 Task: Open a blank worksheet and write heading  Financial WizardAdd Categories in a column and its values below  'Income, Income, Income, Expenses, Expenses, Expenses, Expenses, Expenses, Savings, Savings, Investments, Investments, Debt, Debt & Debt. 'Add Descriptions in next column and its values below  Salary, Freelance Work, Rental Income, Housing, Transportation, Groceries, Utilities, Entertainment, Emergency Fund, Retirement, Stocks, Mutual Funds, Credit Card 1, Credit Card 2 & Student Loan. Add Amount in next column and its values below  $5,000, $1,200, $500, $1,200, $300, $400, $200, $150, $500, $1,000, $500, $300, $200, $100 & $300. Save page AssetVal analysis
Action: Mouse moved to (12, 35)
Screenshot: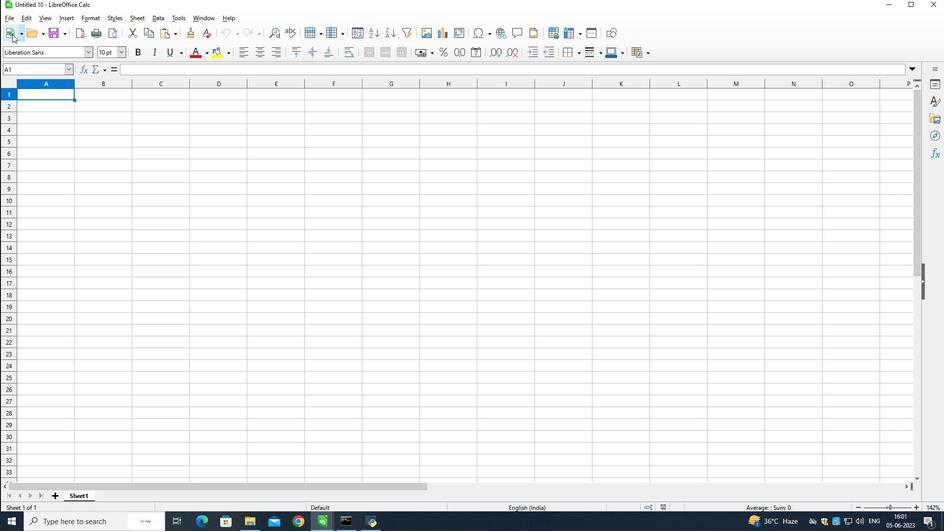 
Action: Key pressed <Key.right><Key.shift>Finn
Screenshot: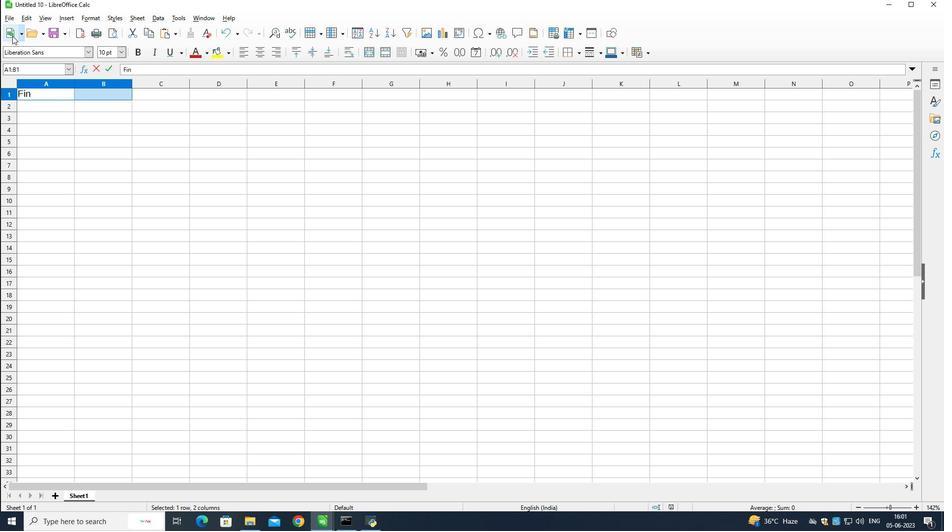 
Action: Mouse moved to (11, 36)
Screenshot: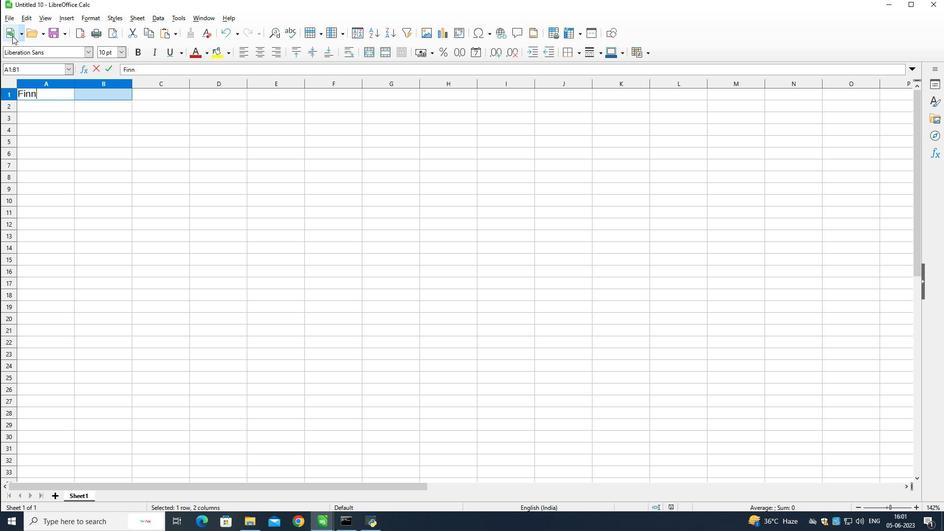 
Action: Key pressed <Key.backspace>ancial<Key.space><Key.shift>Wizard<Key.down><Key.left>
Screenshot: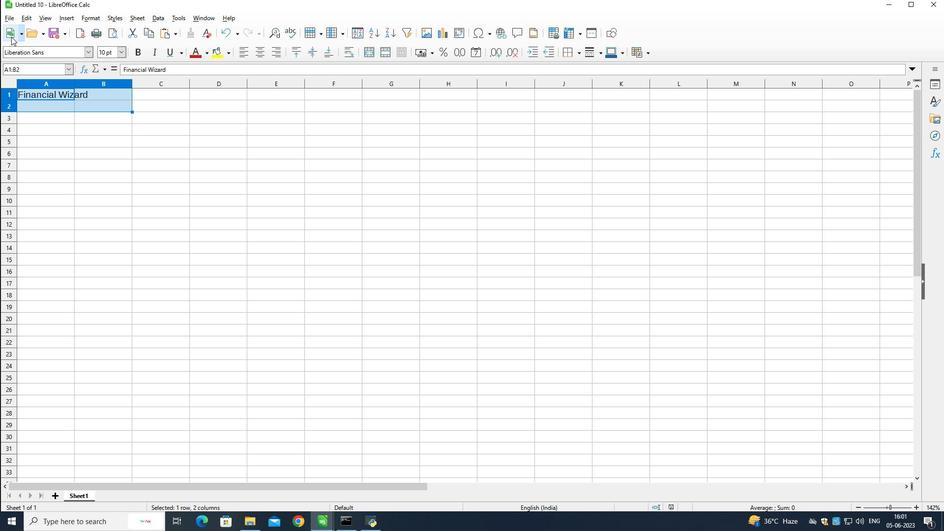 
Action: Mouse moved to (174, 195)
Screenshot: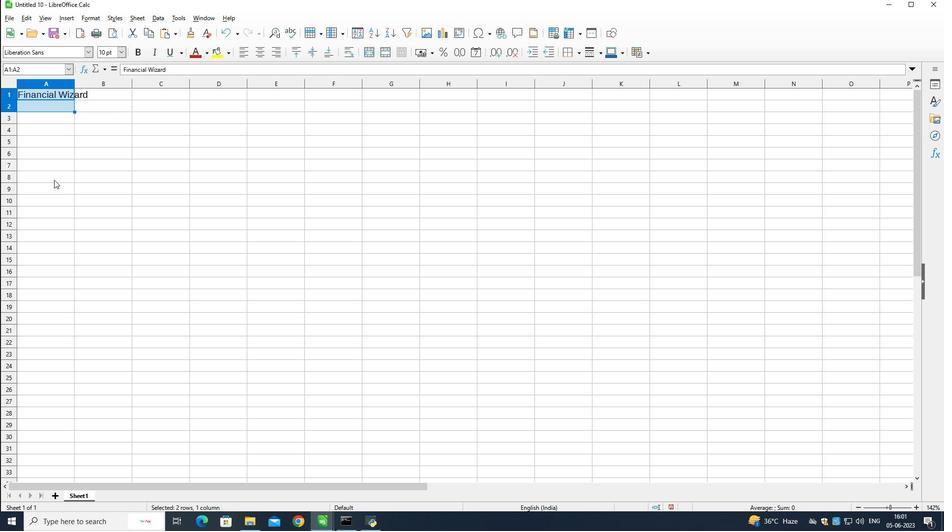 
Action: Mouse pressed left at (174, 195)
Screenshot: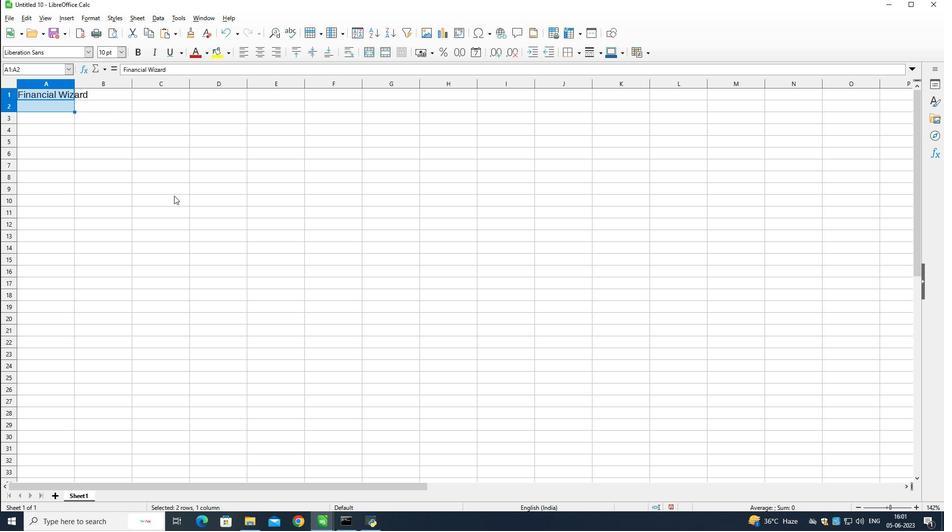 
Action: Mouse moved to (129, 313)
Screenshot: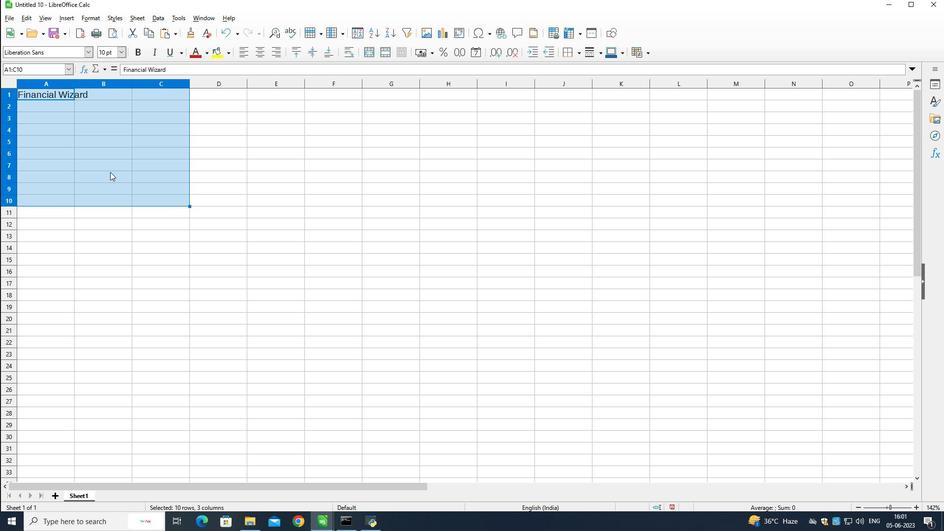 
Action: Mouse pressed right at (129, 313)
Screenshot: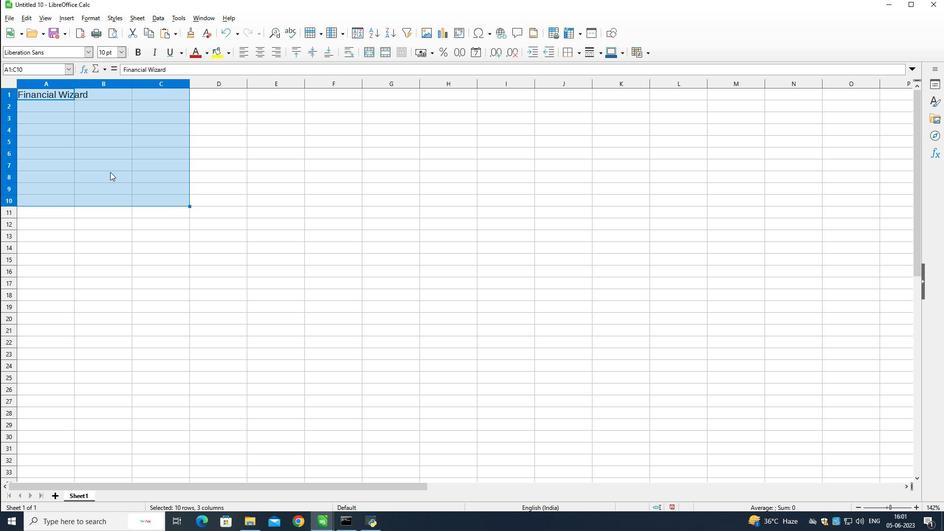
Action: Mouse moved to (51, 118)
Screenshot: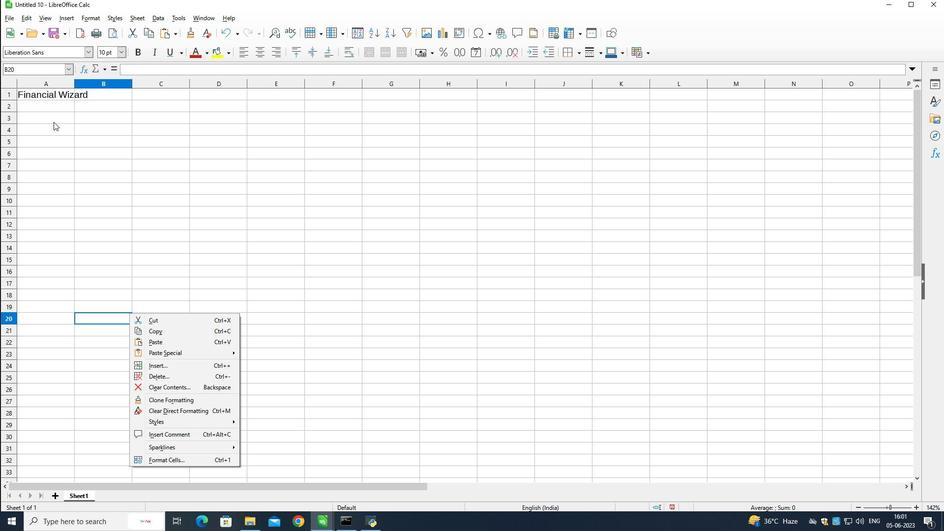 
Action: Mouse pressed left at (51, 118)
Screenshot: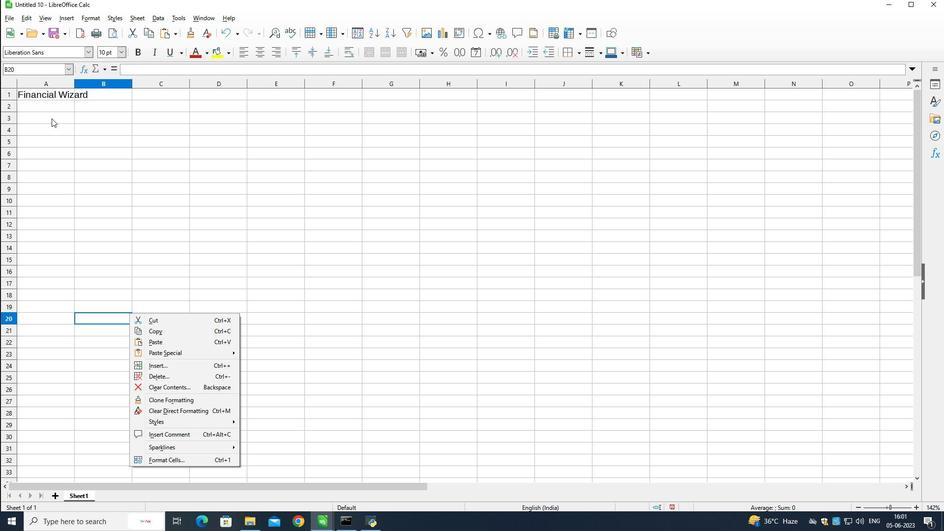 
Action: Mouse pressed left at (51, 118)
Screenshot: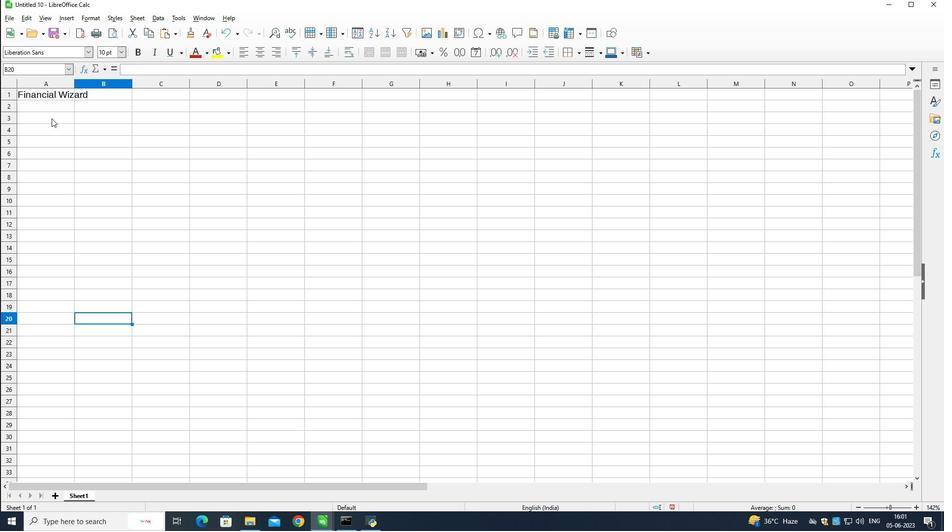 
Action: Mouse moved to (64, 128)
Screenshot: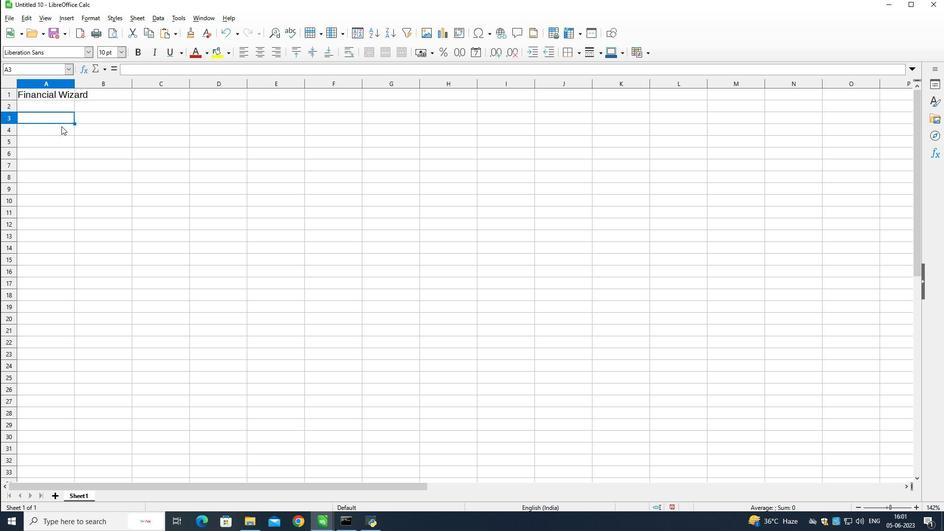 
Action: Key pressed <Key.shift>Categories<Key.down><Key.shift>Income<Key.down><Key.shift>Income<Key.down><Key.shift>Income<Key.down><Key.shift>Income<Key.down><Key.shift>Expenses<Key.down>
Screenshot: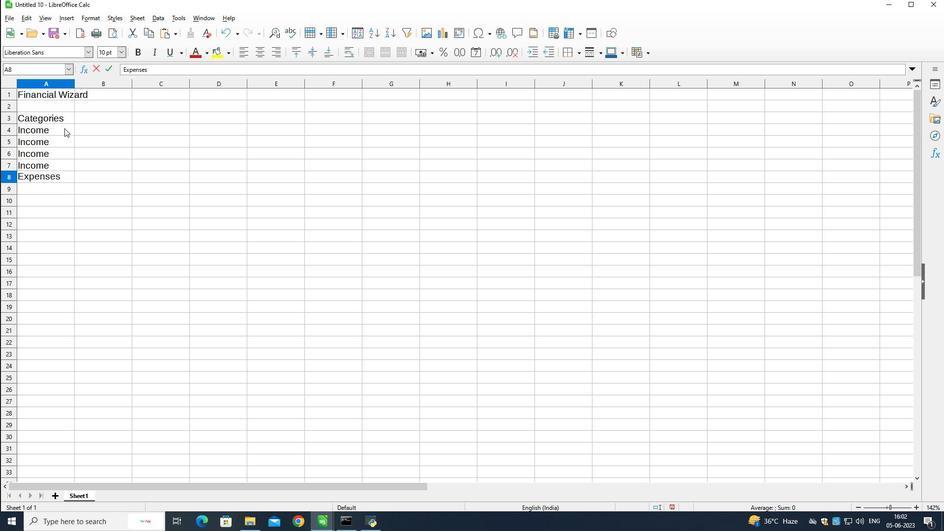 
Action: Mouse moved to (70, 149)
Screenshot: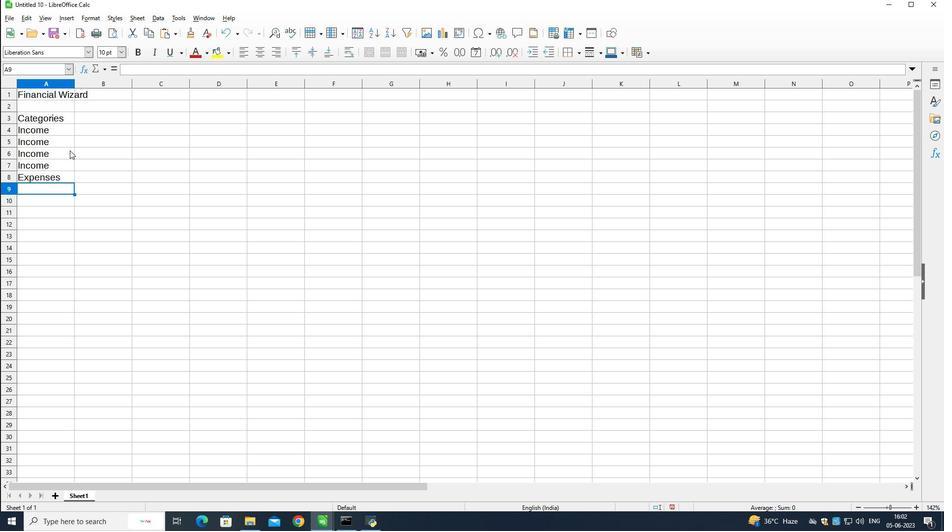 
Action: Key pressed <Key.shift>Expensee<Key.backspace>s<Key.down><Key.shift>Expenses<Key.down><Key.shift>Expenses<Key.down><Key.shift>Expenses<Key.down><Key.shift>saving<Key.down><Key.shift>Saving<Key.down><Key.shift>Investment<Key.down><Key.shift>Invest<Key.shift>ment<Key.down><Key.shift>B<Key.shift><Key.backspace>Debt<Key.down><Key.shift>Debt<Key.down><Key.shift>Debt
Screenshot: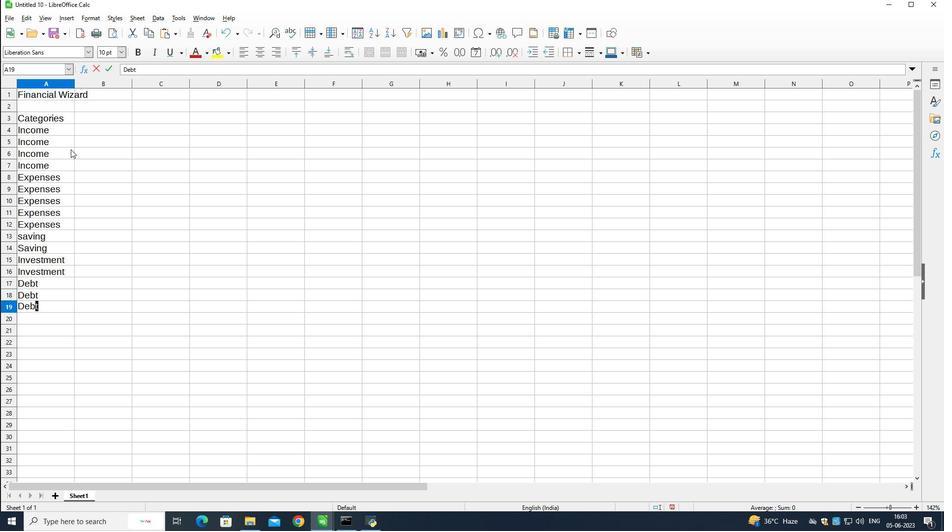 
Action: Mouse moved to (91, 117)
Screenshot: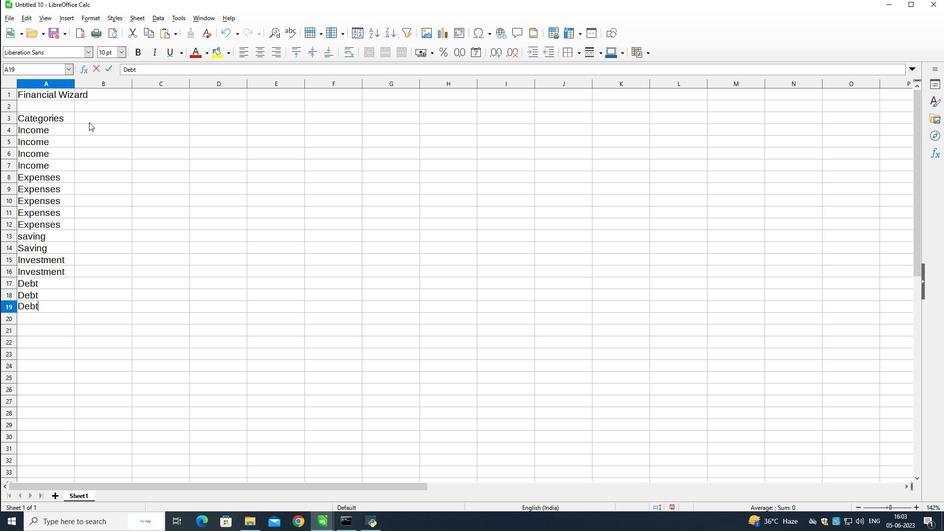 
Action: Mouse pressed left at (91, 117)
Screenshot: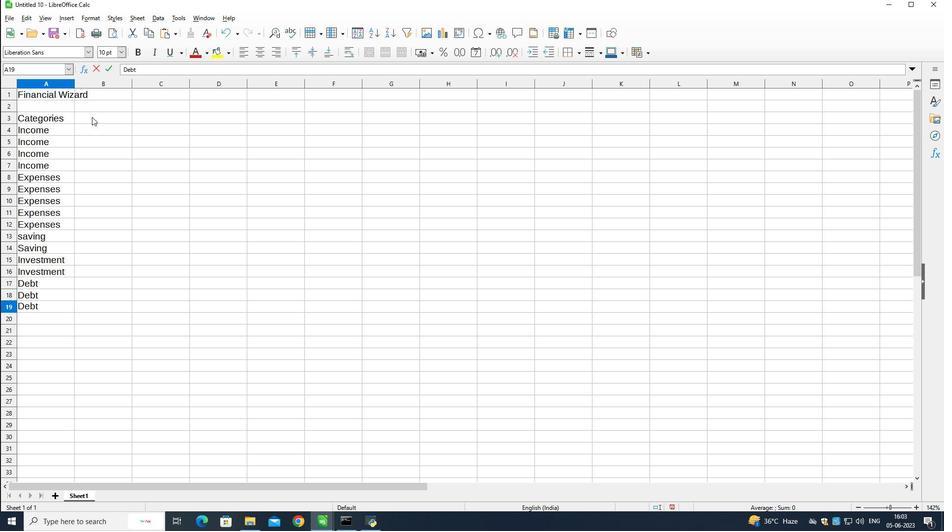 
Action: Key pressed <Key.shift>Discription<Key.down>
Screenshot: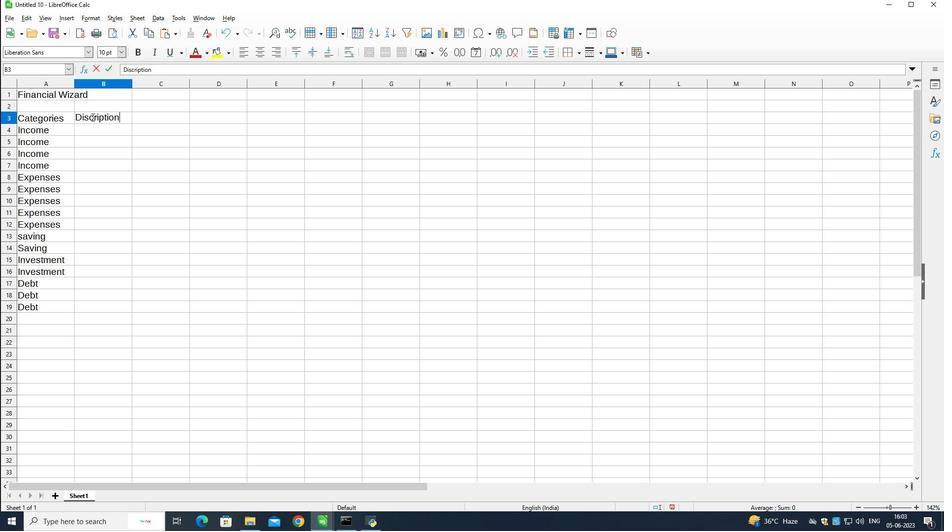 
Action: Mouse moved to (227, 172)
Screenshot: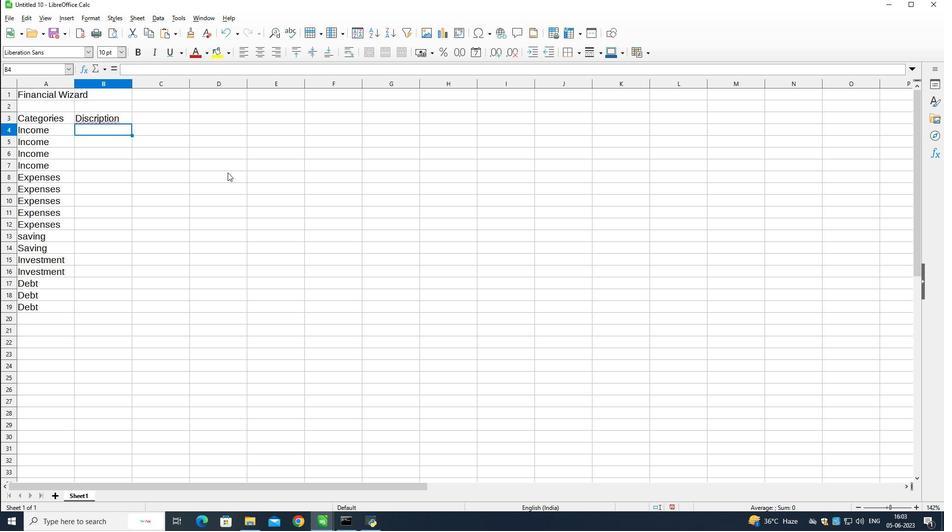 
Action: Key pressed <Key.shift>Salary<Key.down><Key.shift>Freelancer<Key.down>
Screenshot: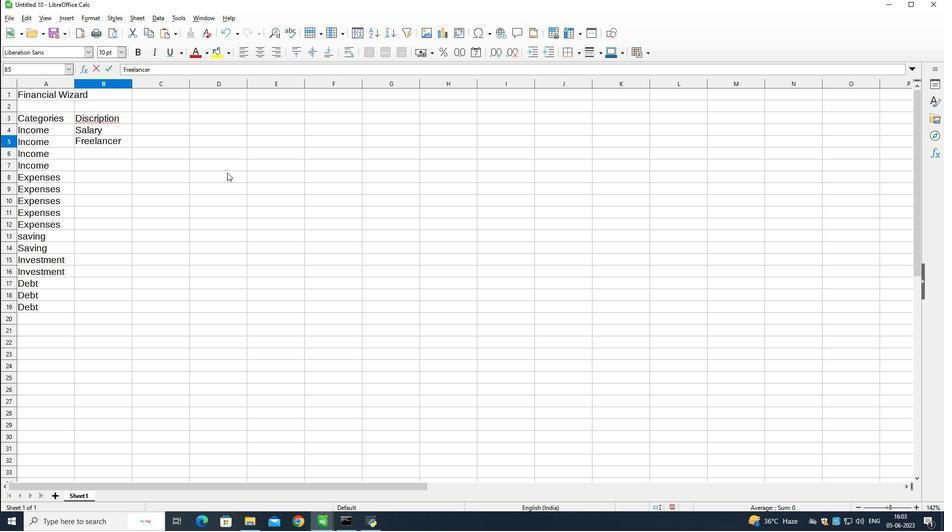 
Action: Mouse moved to (117, 140)
Screenshot: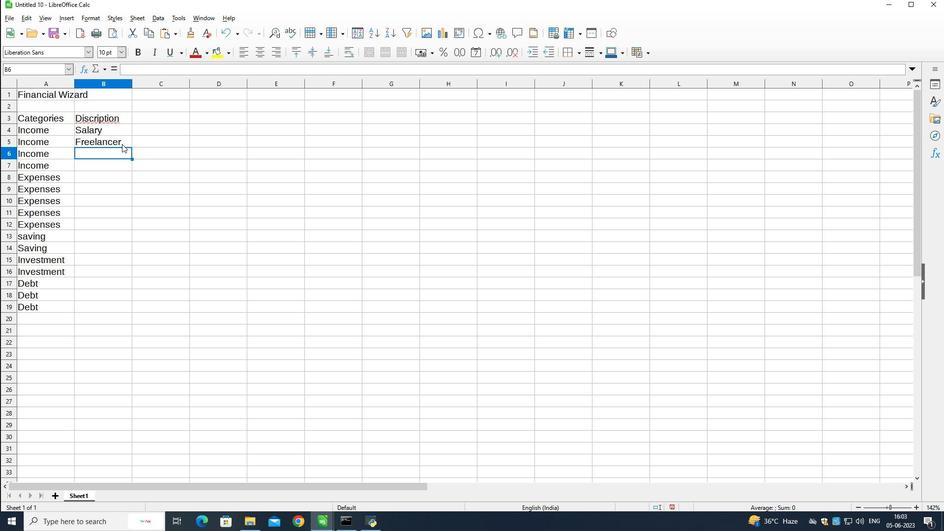 
Action: Mouse pressed left at (117, 140)
Screenshot: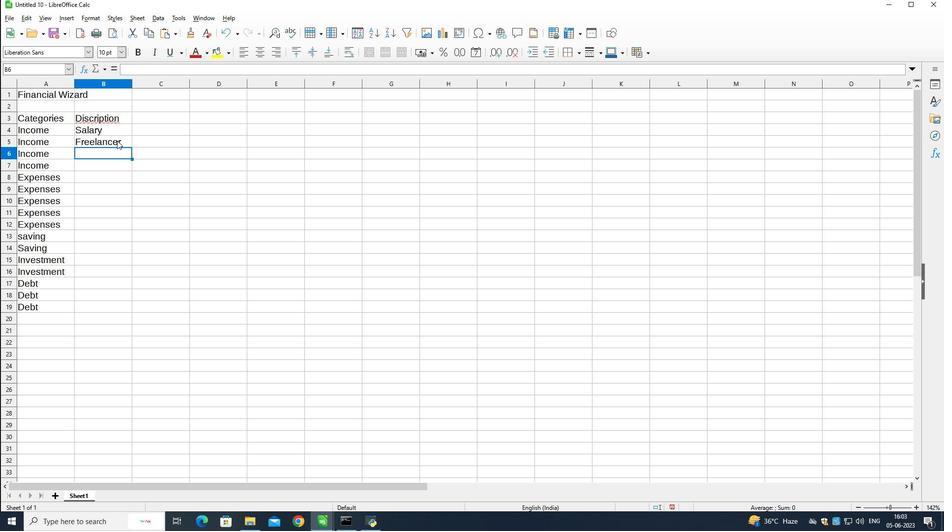 
Action: Mouse pressed left at (117, 140)
Screenshot: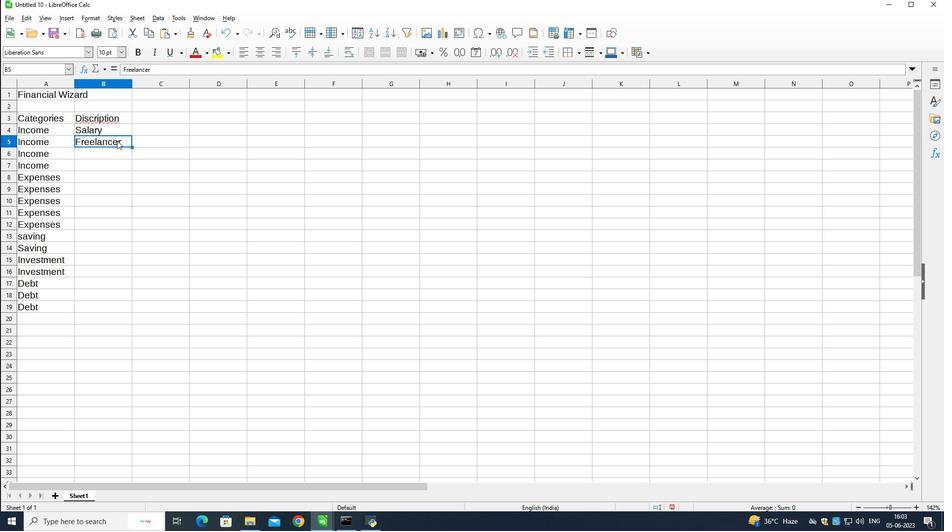 
Action: Mouse pressed left at (117, 140)
Screenshot: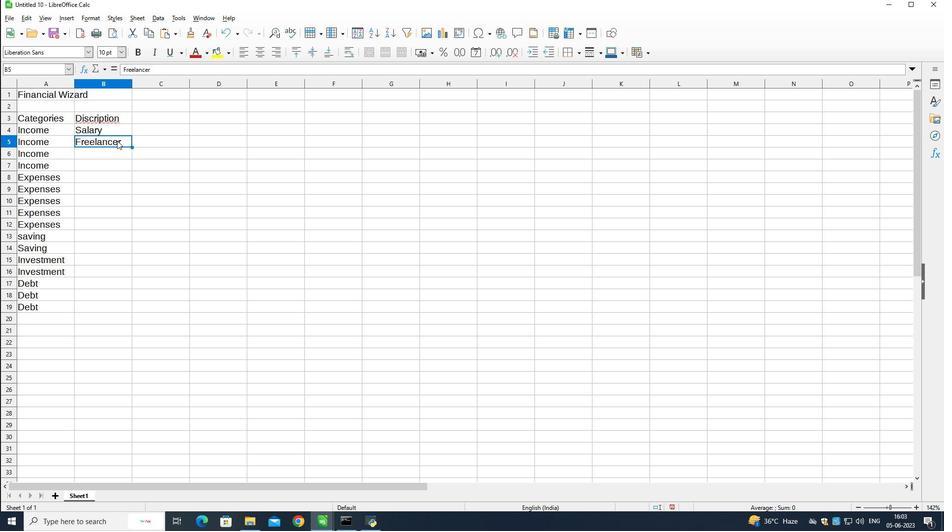 
Action: Mouse pressed left at (117, 140)
Screenshot: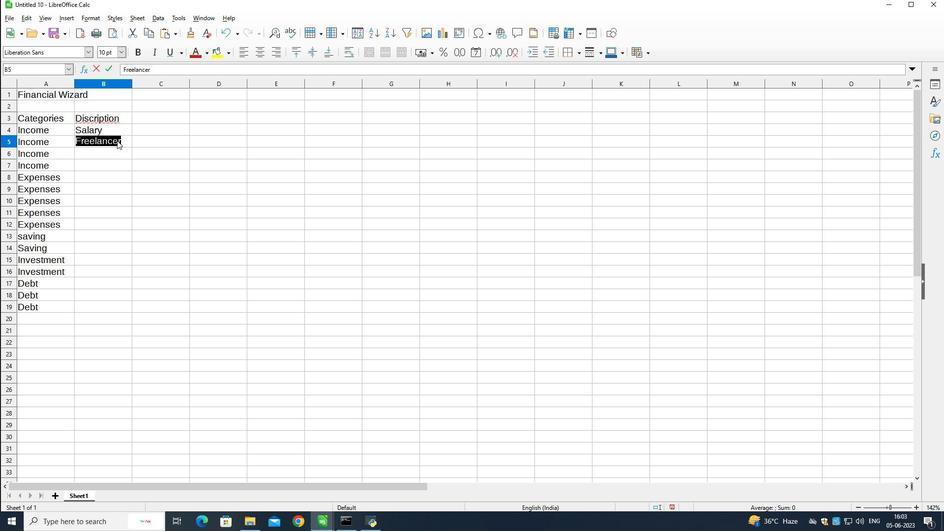 
Action: Mouse pressed left at (117, 140)
Screenshot: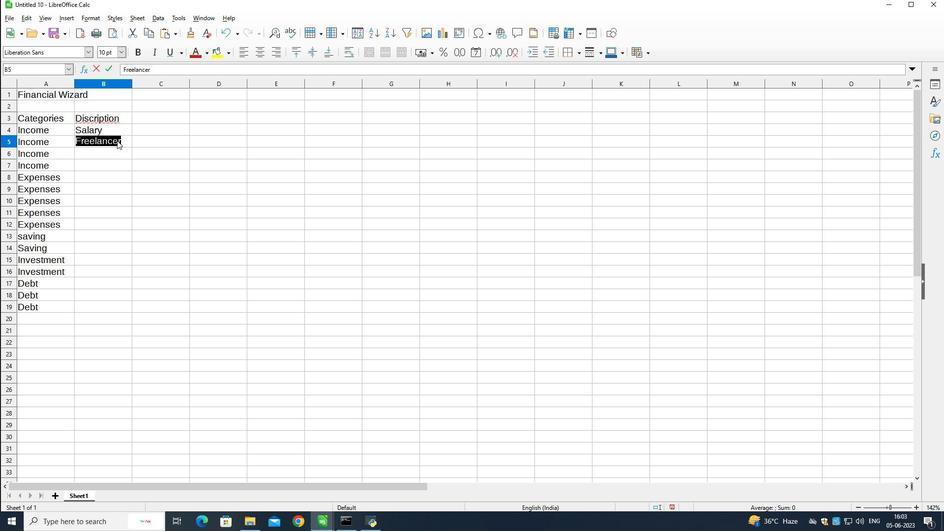 
Action: Mouse moved to (121, 142)
Screenshot: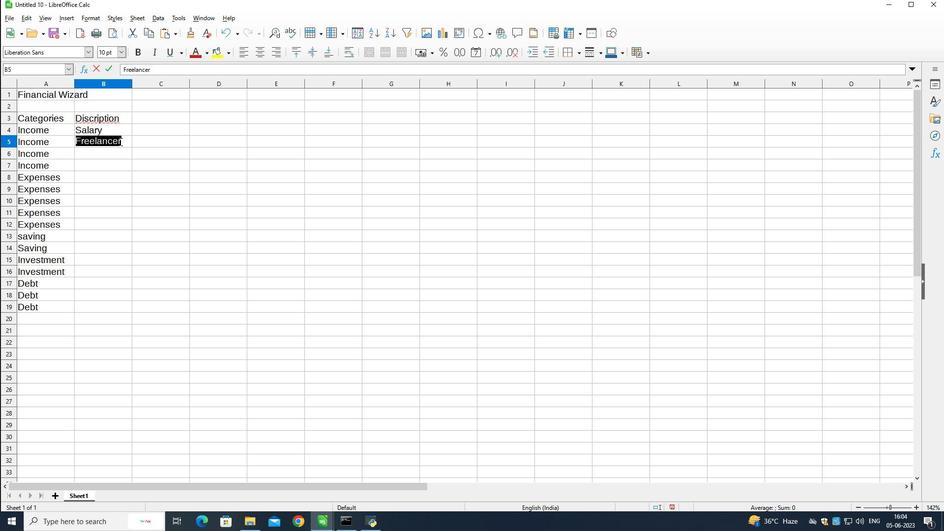 
Action: Mouse pressed left at (121, 142)
Screenshot: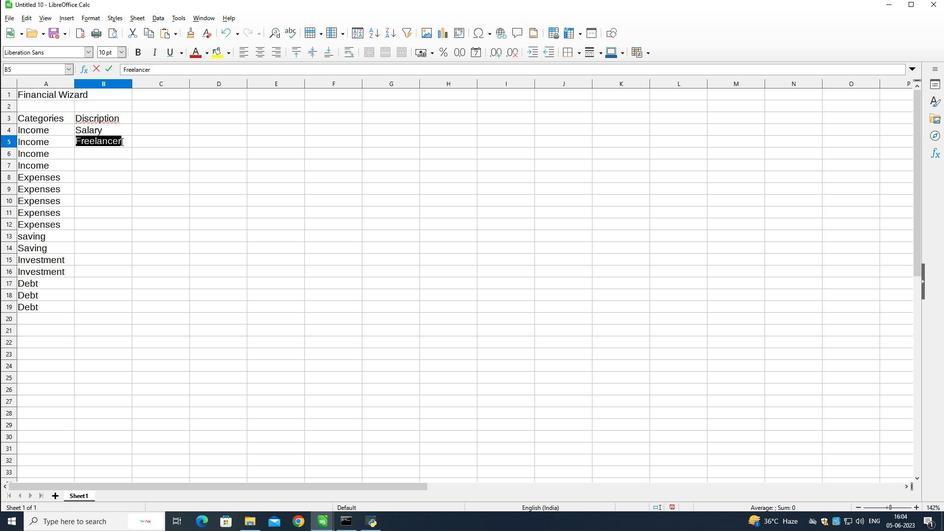 
Action: Mouse moved to (122, 145)
Screenshot: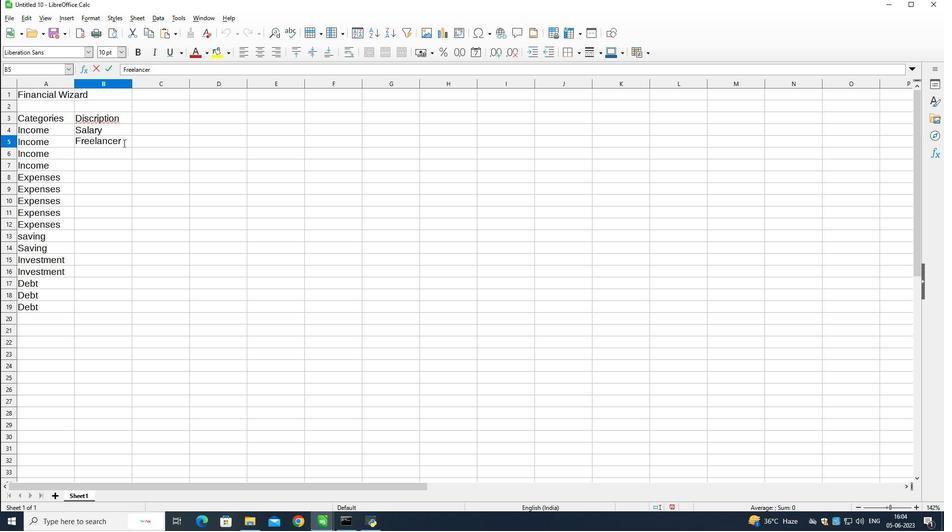 
Action: Key pressed <Key.space>work
Screenshot: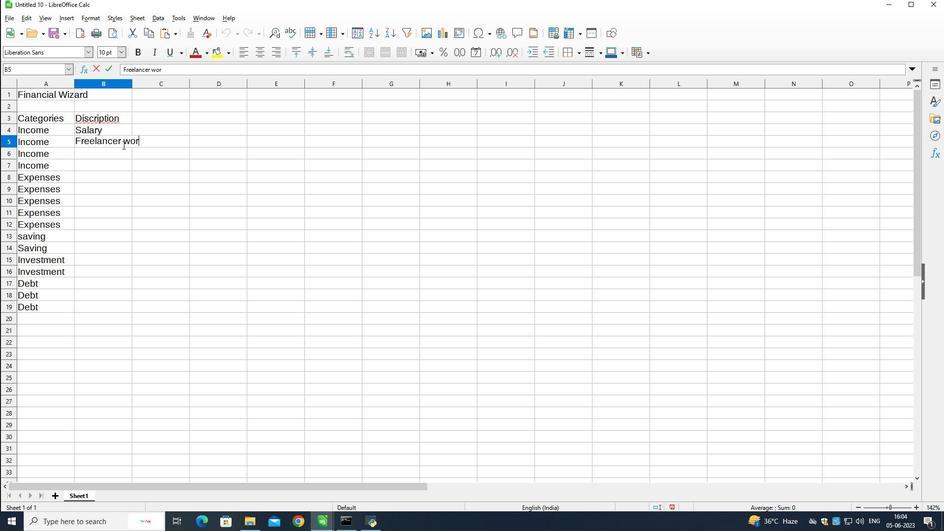 
Action: Mouse moved to (107, 150)
Screenshot: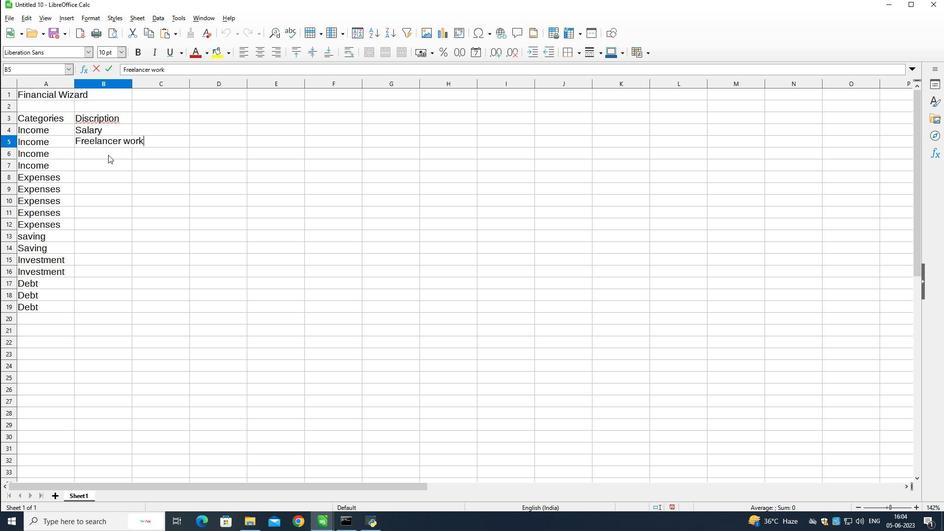 
Action: Mouse pressed left at (107, 150)
Screenshot: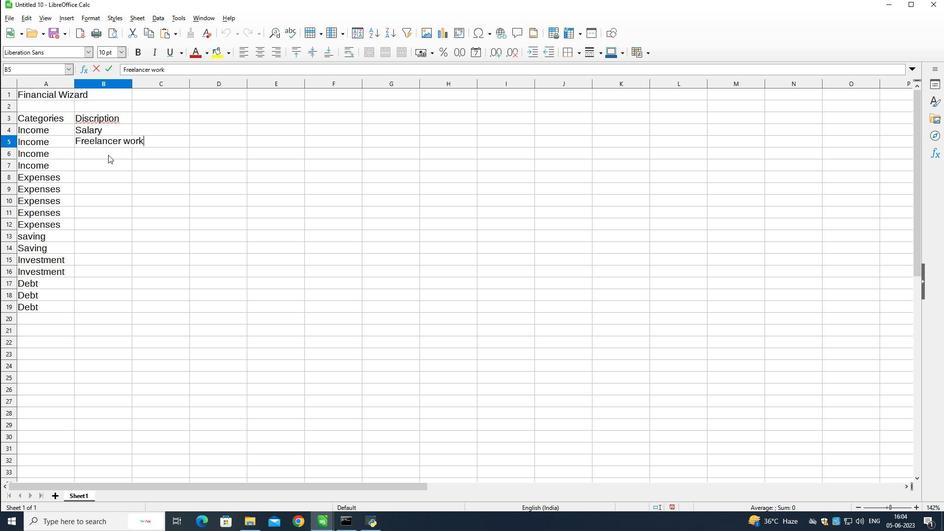 
Action: Mouse moved to (137, 167)
Screenshot: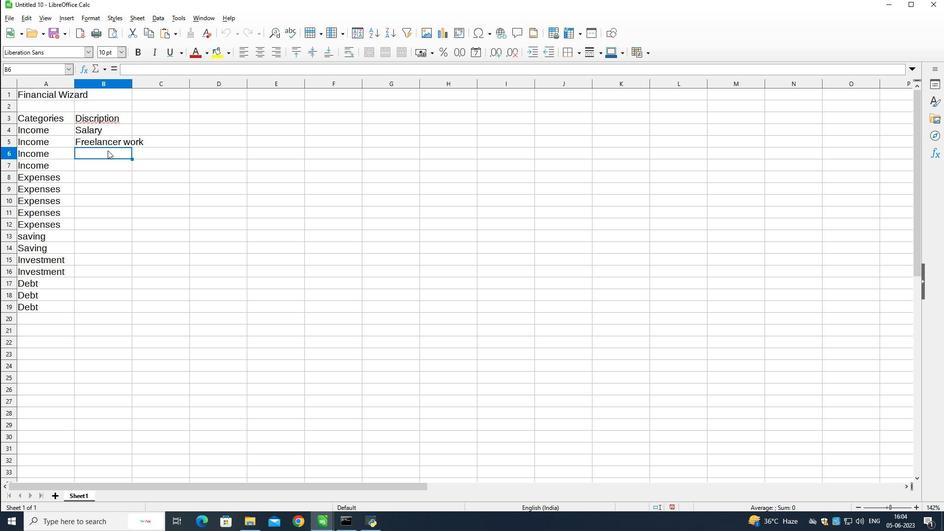 
Action: Key pressed <Key.shift>Rental<Key.space><Key.shift>Income<Key.down><Key.shift>Housing<Key.down><Key.shift>Trab<Key.backspace>nsporation<Key.down><Key.shift>Groceries<Key.down><Key.shift>Utilities<Key.down><Key.shift>entertainment<Key.down><Key.shift>Emergency<Key.space><Key.shift><Key.shift>Fund<Key.down><Key.shift>Retairment<Key.down><Key.shift>Stocks<Key.down><Key.shift>Mutual<Key.space><Key.shift>Funds<Key.down><Key.shift>Credit<Key.space><Key.shift>Crad<Key.backspace><Key.backspace><Key.backspace>ard<Key.down>
Screenshot: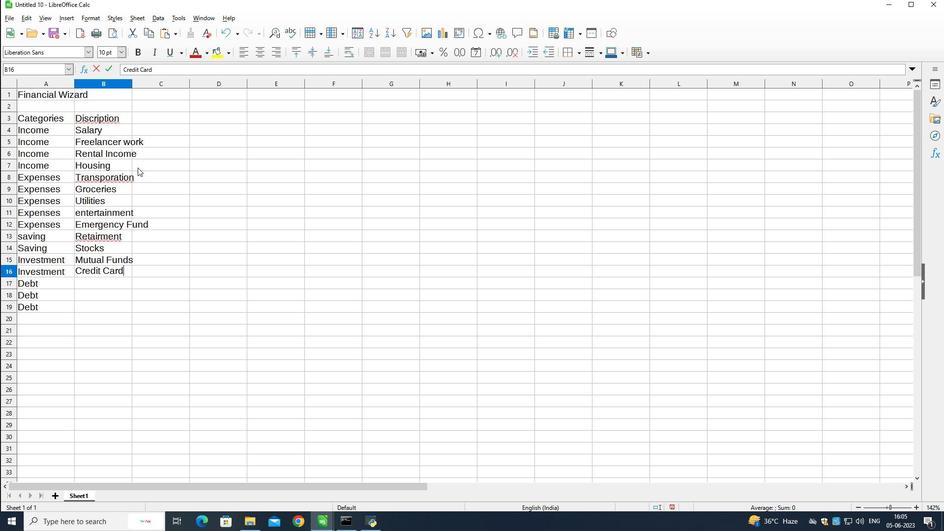 
Action: Mouse moved to (126, 273)
Screenshot: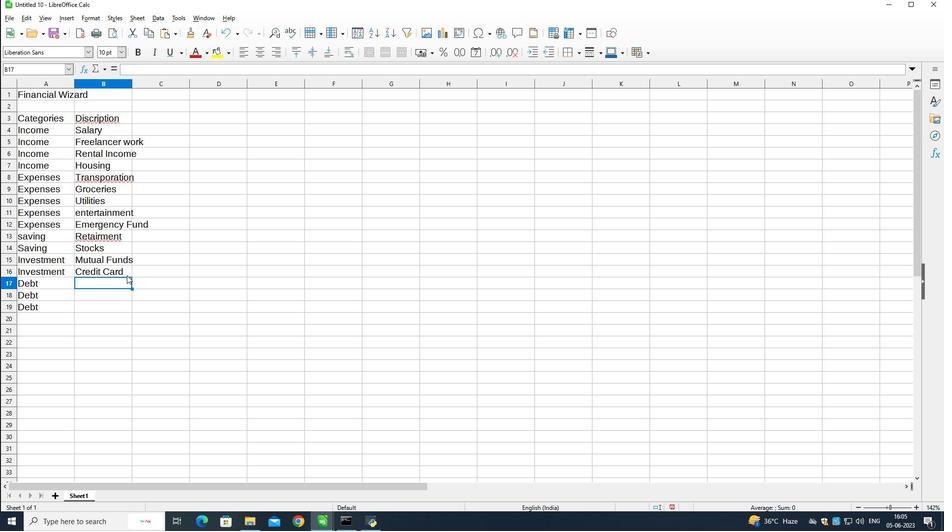 
Action: Mouse pressed left at (126, 273)
Screenshot: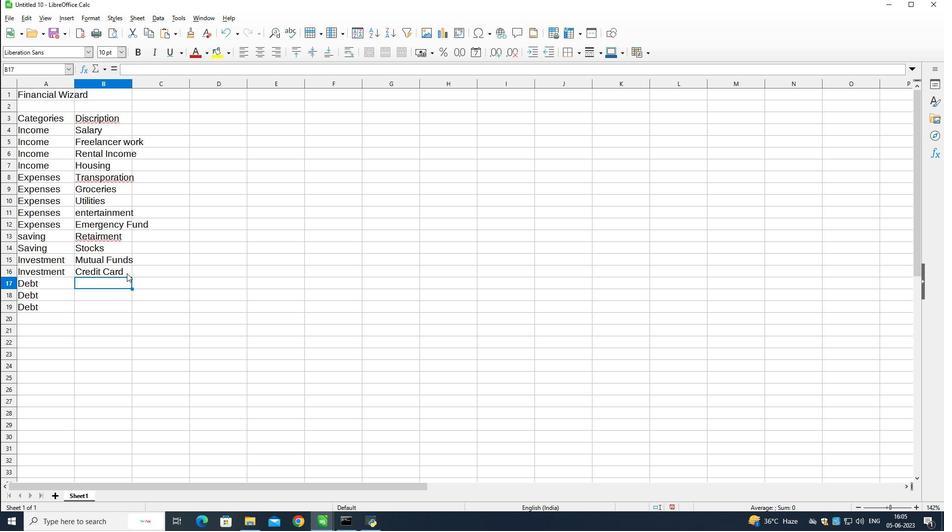 
Action: Mouse moved to (127, 272)
Screenshot: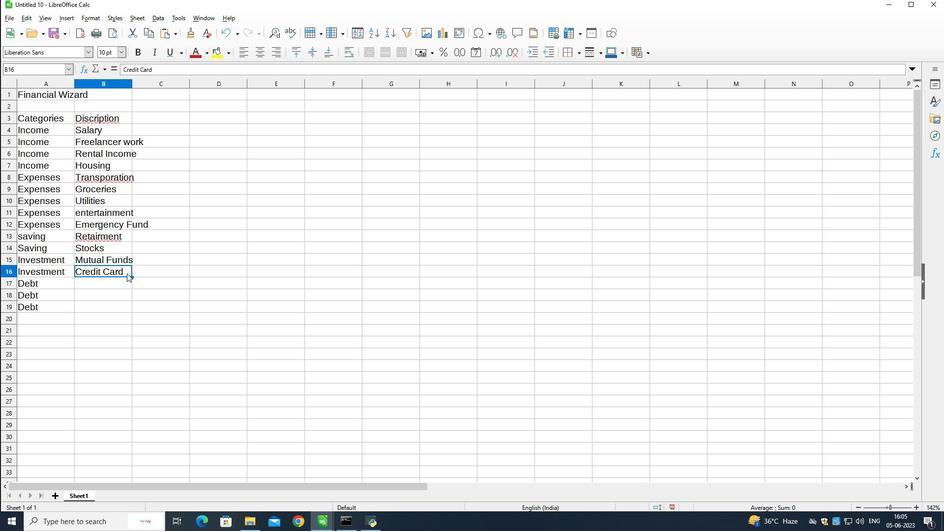 
Action: Mouse pressed left at (127, 272)
Screenshot: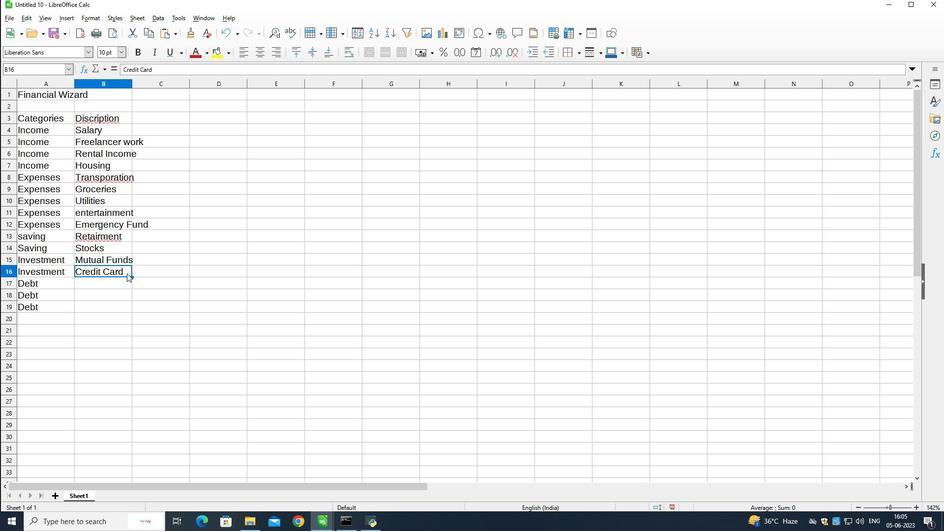 
Action: Mouse moved to (127, 272)
Screenshot: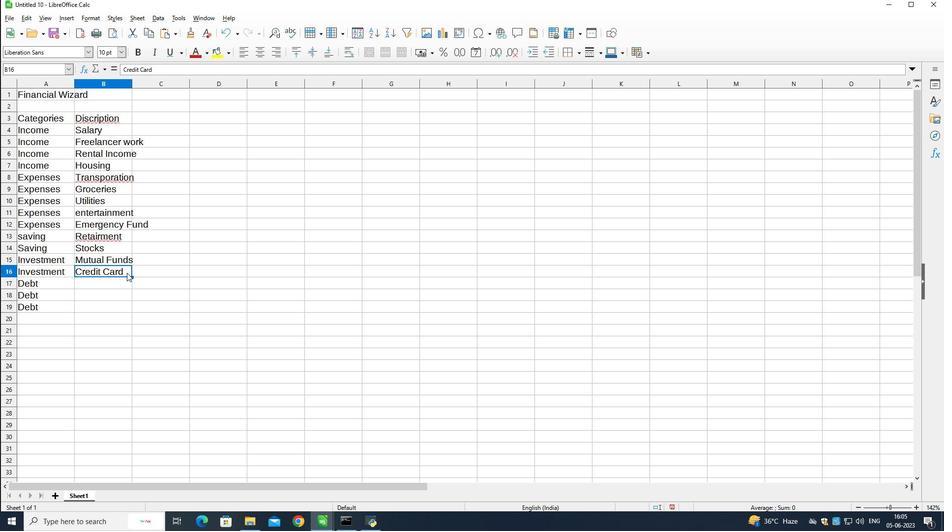 
Action: Mouse pressed left at (127, 272)
Screenshot: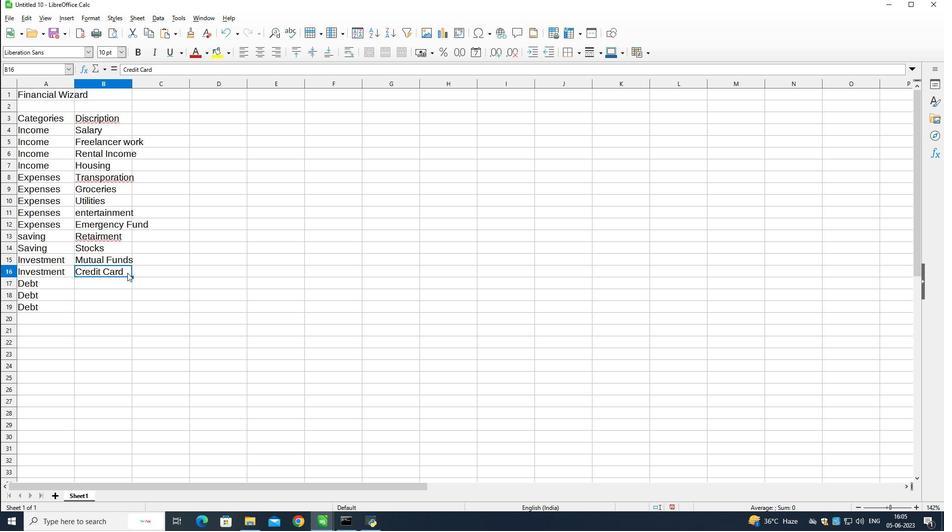 
Action: Mouse pressed left at (127, 272)
Screenshot: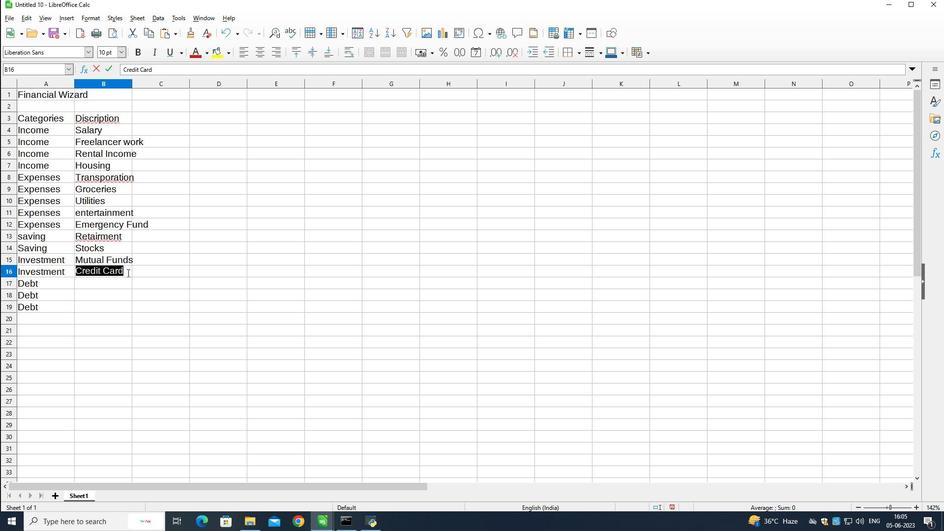 
Action: Mouse pressed left at (127, 272)
Screenshot: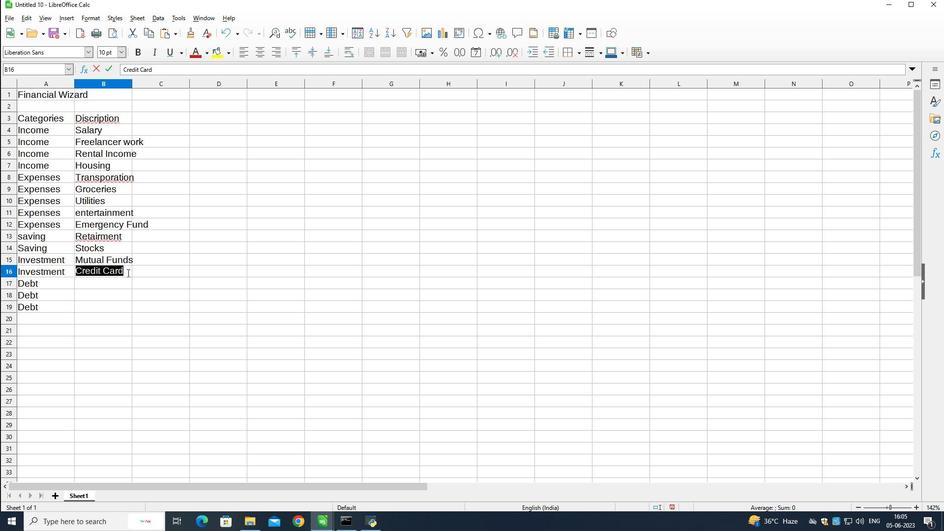 
Action: Mouse moved to (129, 272)
Screenshot: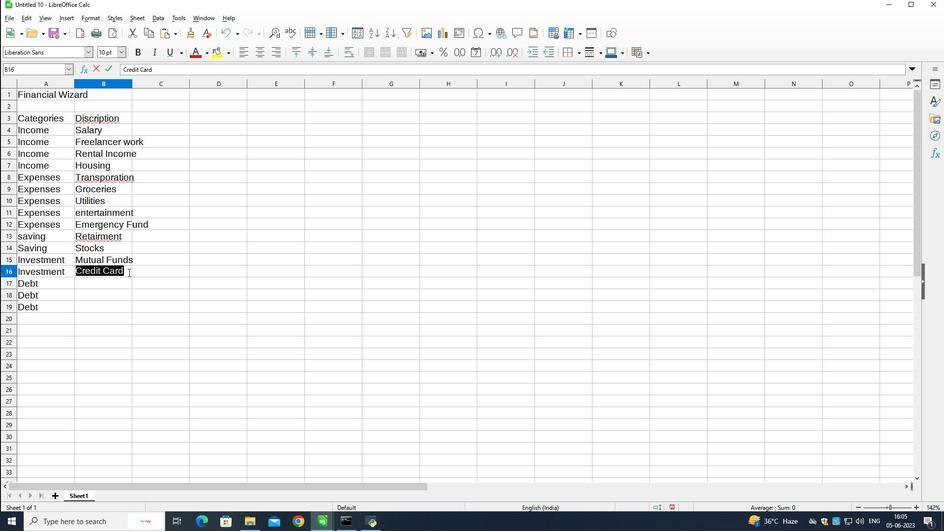 
Action: Mouse pressed left at (129, 272)
Screenshot: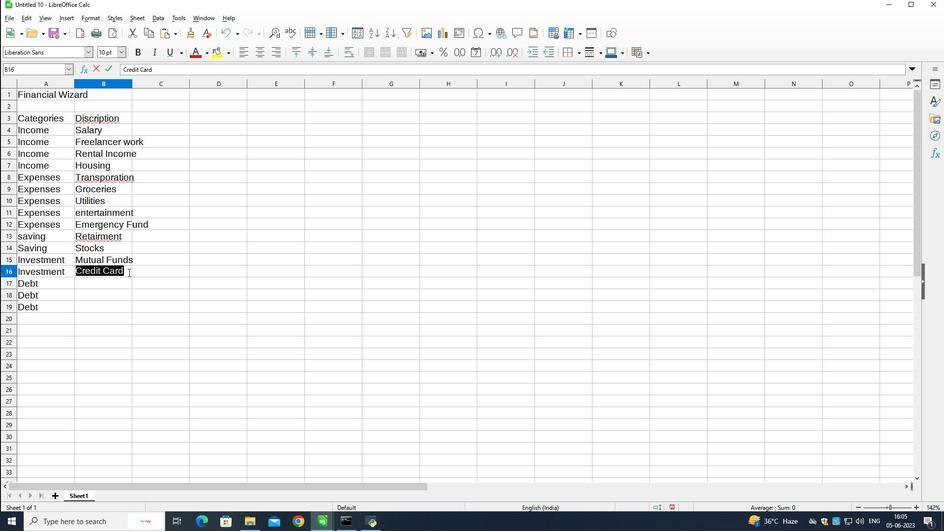 
Action: Mouse moved to (129, 272)
Screenshot: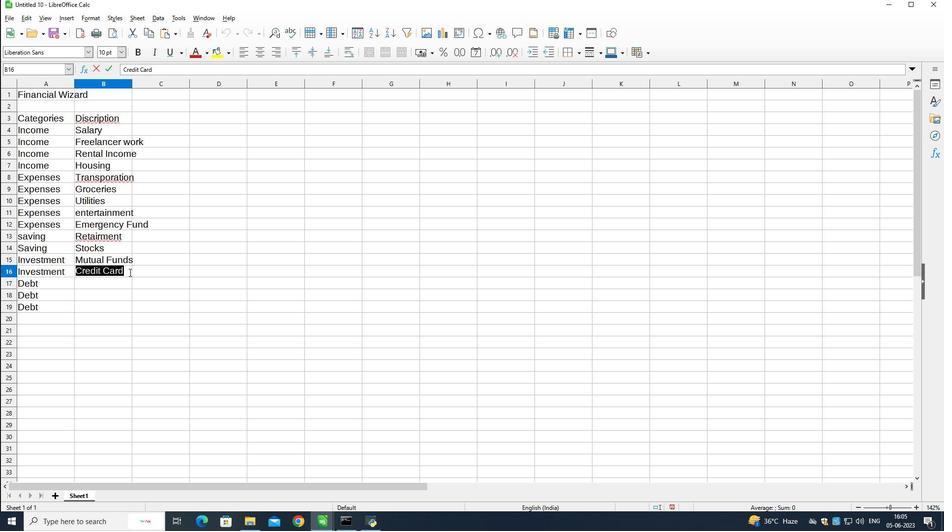 
Action: Key pressed <Key.space>1
Screenshot: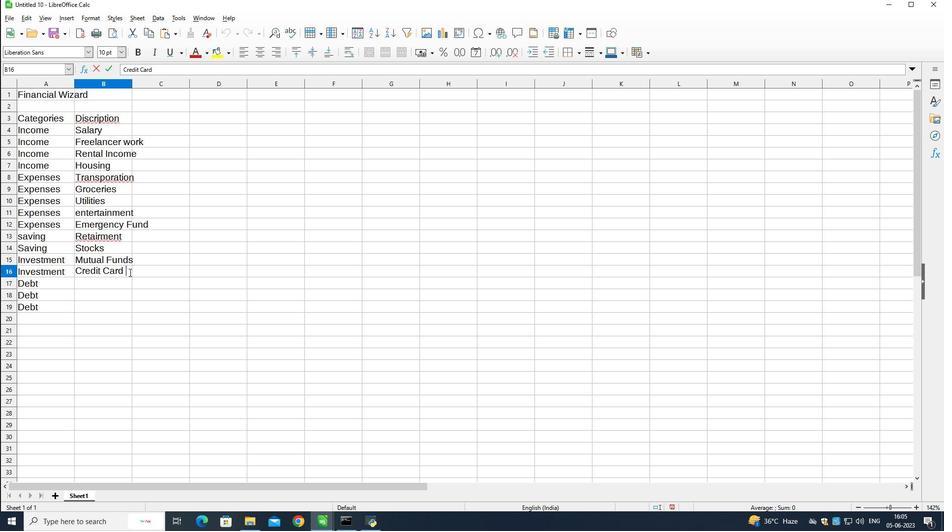 
Action: Mouse moved to (118, 279)
Screenshot: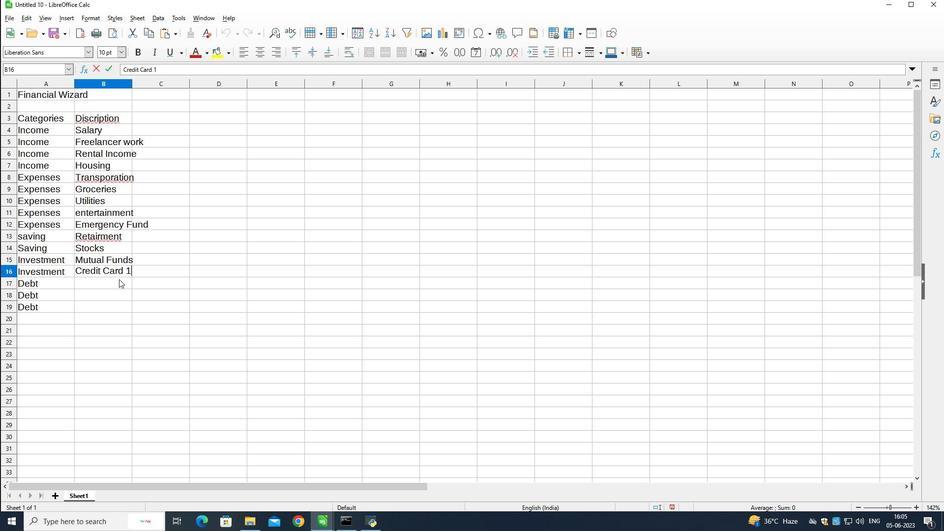 
Action: Mouse pressed left at (118, 279)
Screenshot: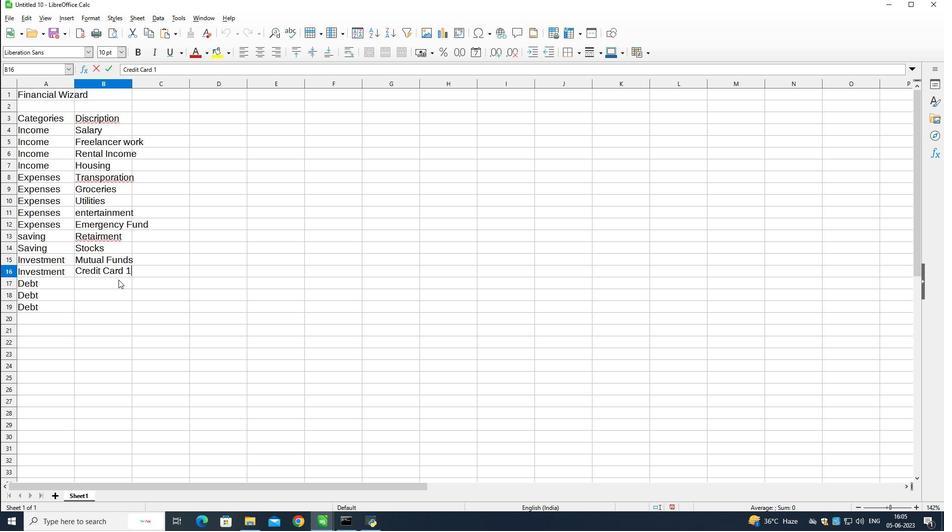 
Action: Key pressed <Key.shift>Credo<Key.backspace>it<Key.space><Key.shift>Card2<Key.down><Key.shift><Key.shift><Key.shift><Key.shift><Key.shift><Key.shift>Student<Key.down><Key.shift>Loan
Screenshot: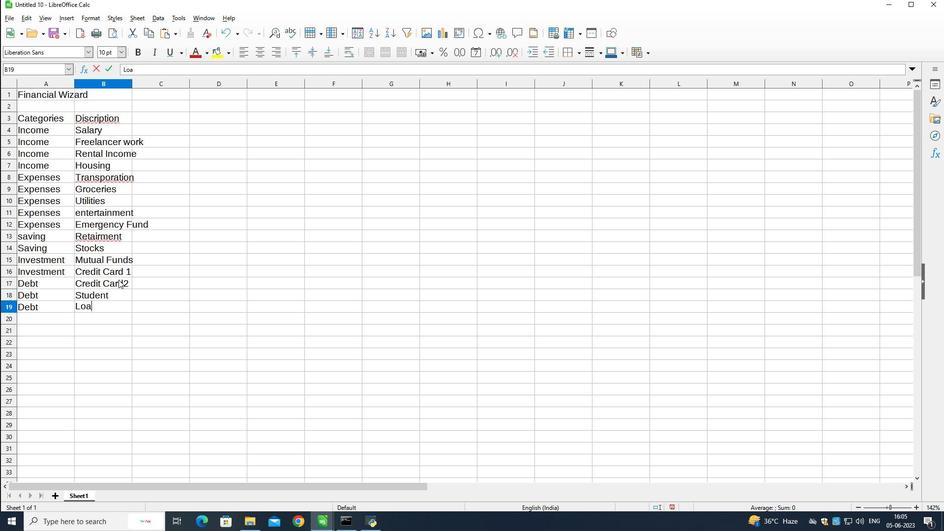 
Action: Mouse moved to (114, 78)
Screenshot: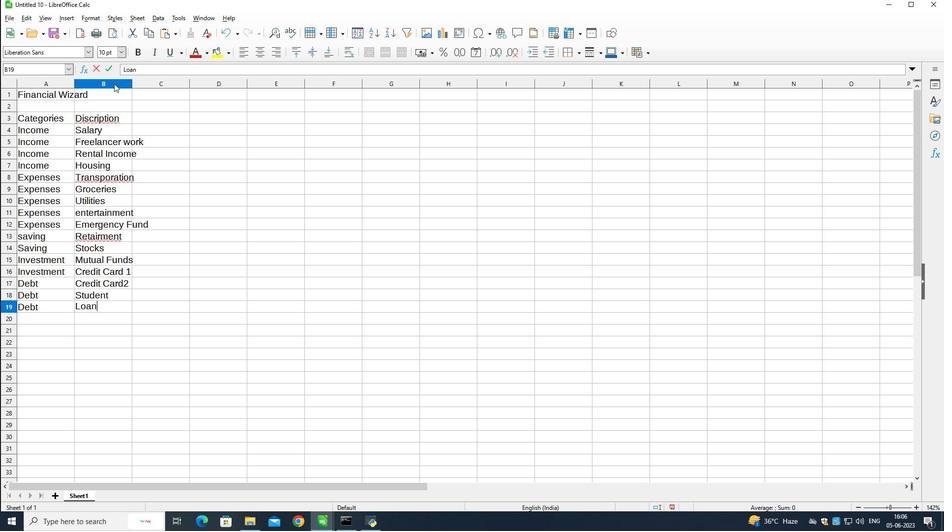 
Action: Mouse pressed left at (114, 78)
Screenshot: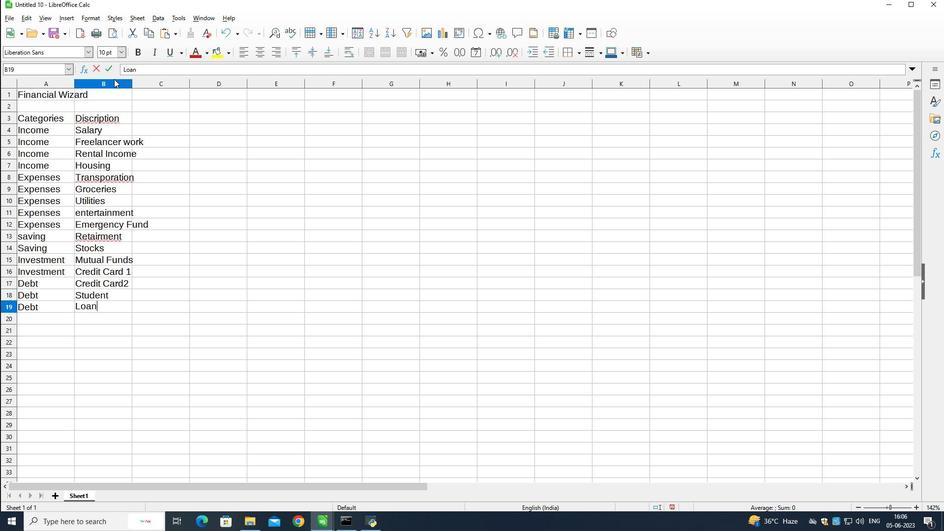 
Action: Mouse moved to (119, 84)
Screenshot: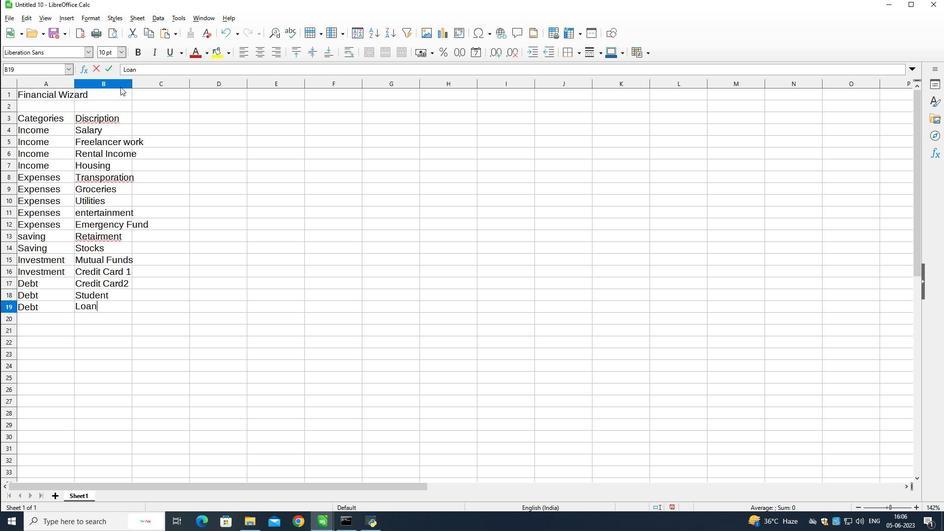 
Action: Mouse pressed left at (119, 84)
Screenshot: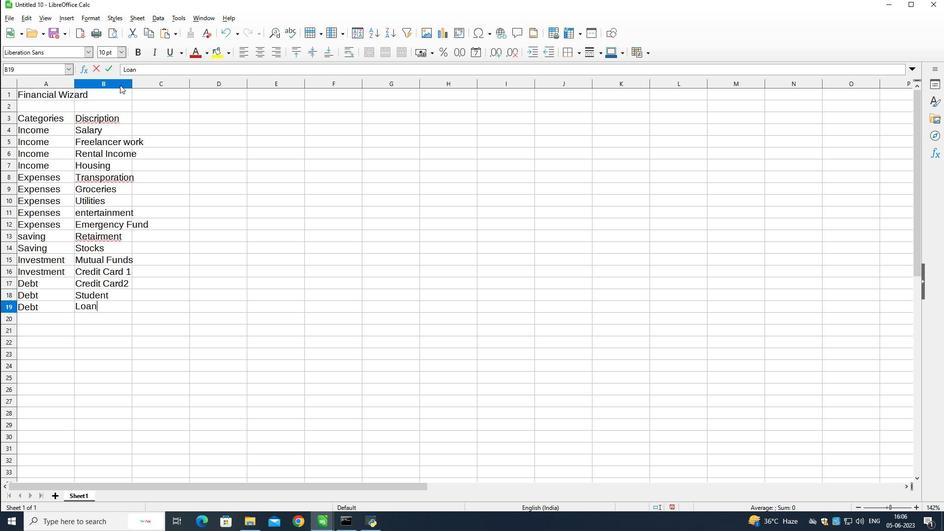 
Action: Mouse moved to (137, 98)
Screenshot: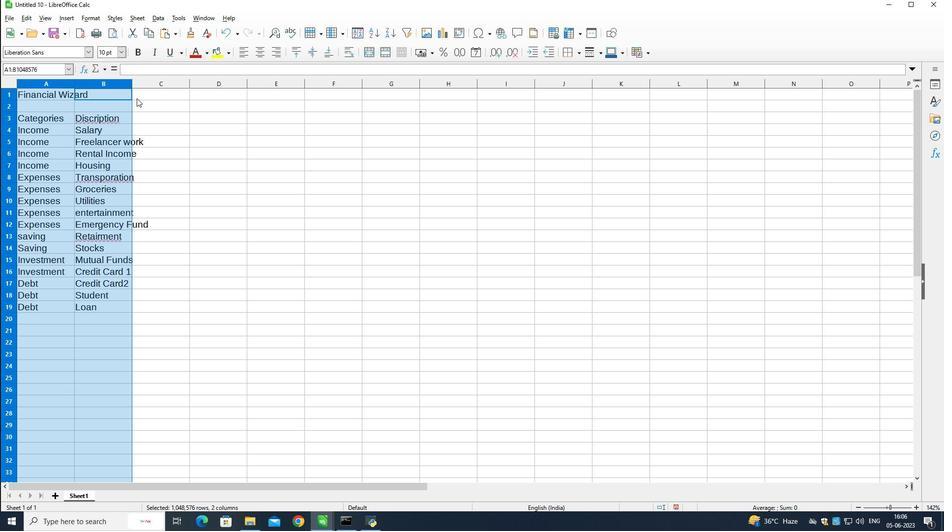 
Action: Mouse pressed left at (137, 98)
Screenshot: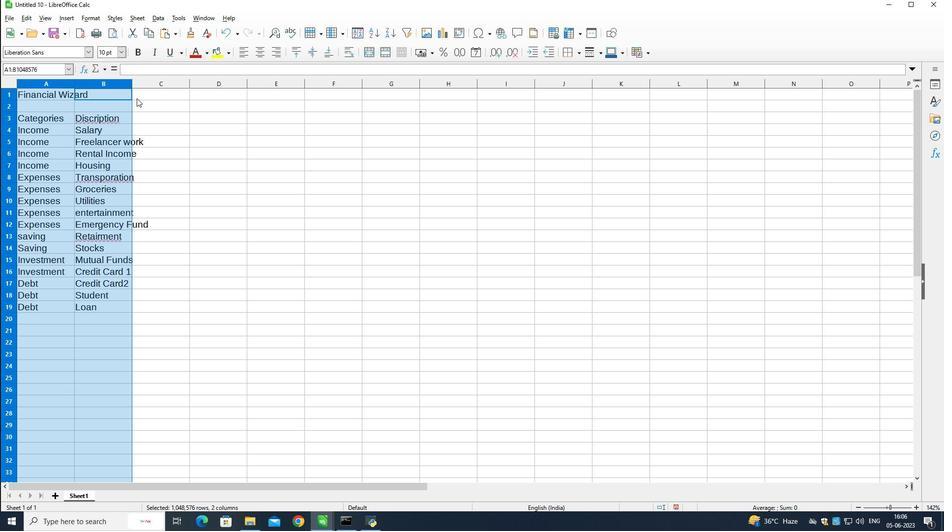 
Action: Mouse moved to (116, 83)
Screenshot: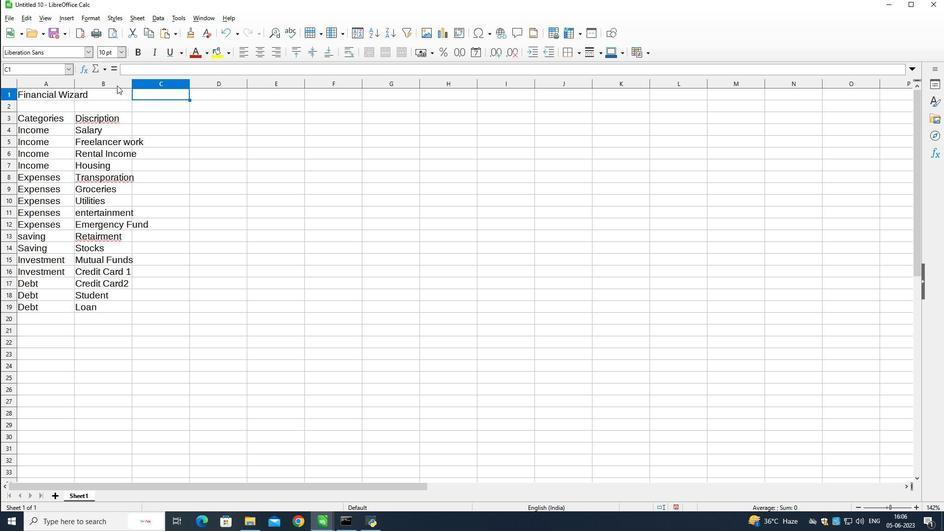 
Action: Mouse pressed left at (116, 83)
Screenshot: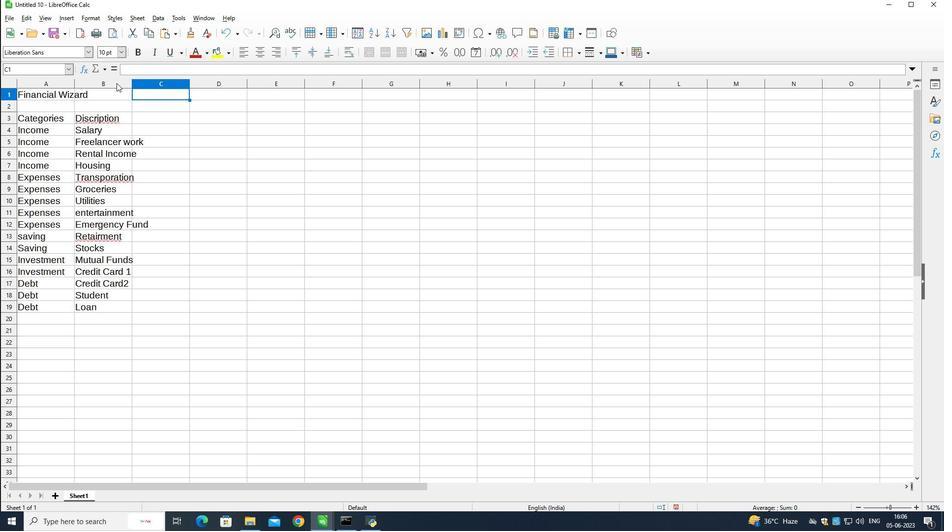 
Action: Mouse moved to (131, 83)
Screenshot: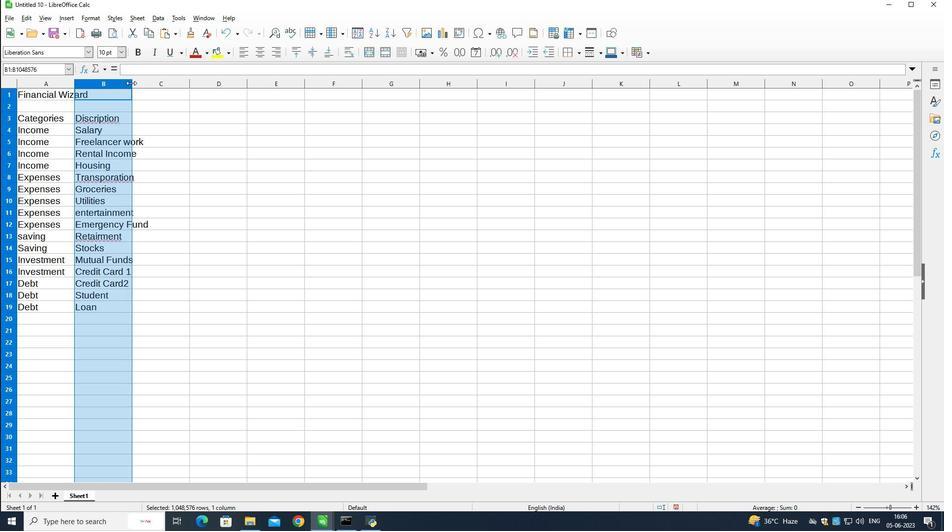 
Action: Mouse pressed left at (131, 83)
Screenshot: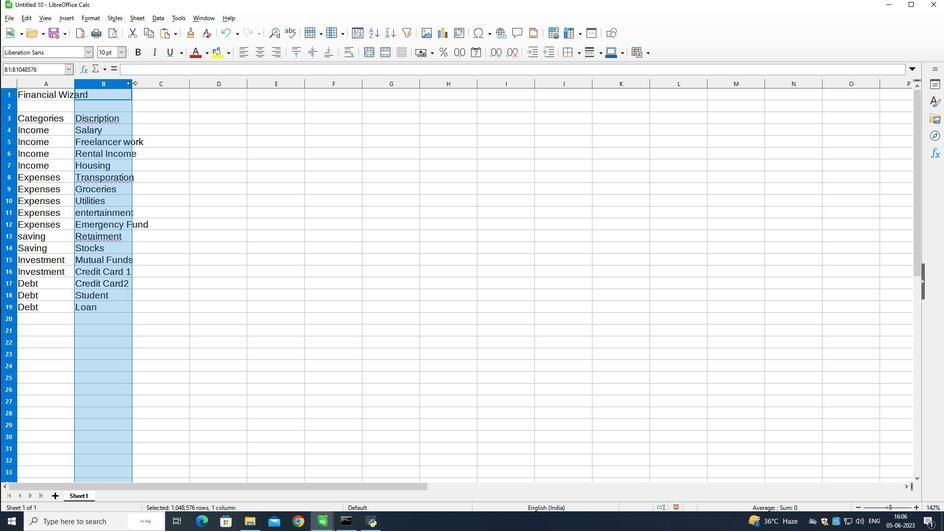 
Action: Mouse moved to (177, 118)
Screenshot: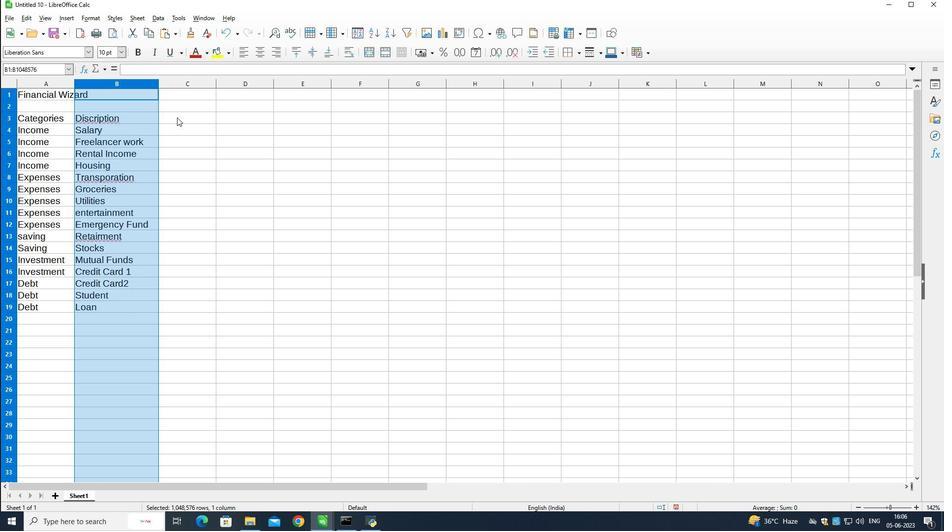 
Action: Mouse pressed left at (177, 118)
Screenshot: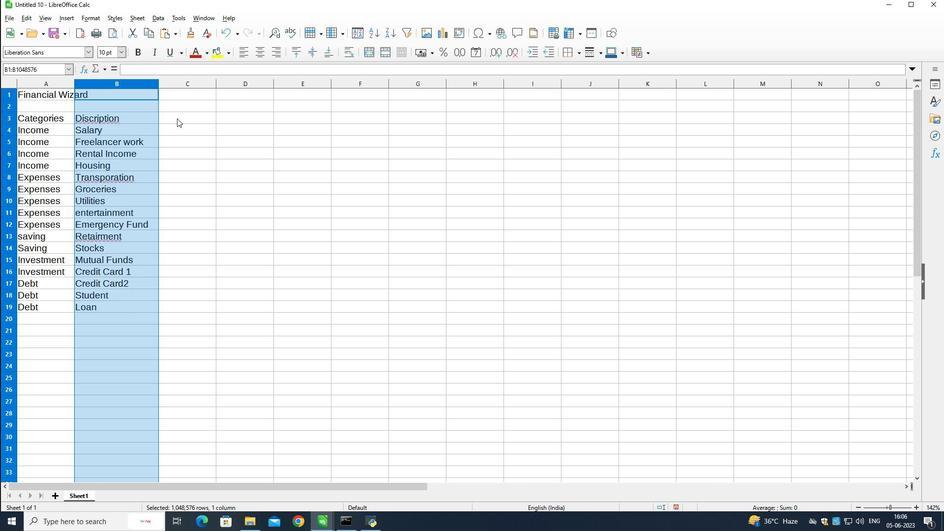 
Action: Mouse moved to (172, 131)
Screenshot: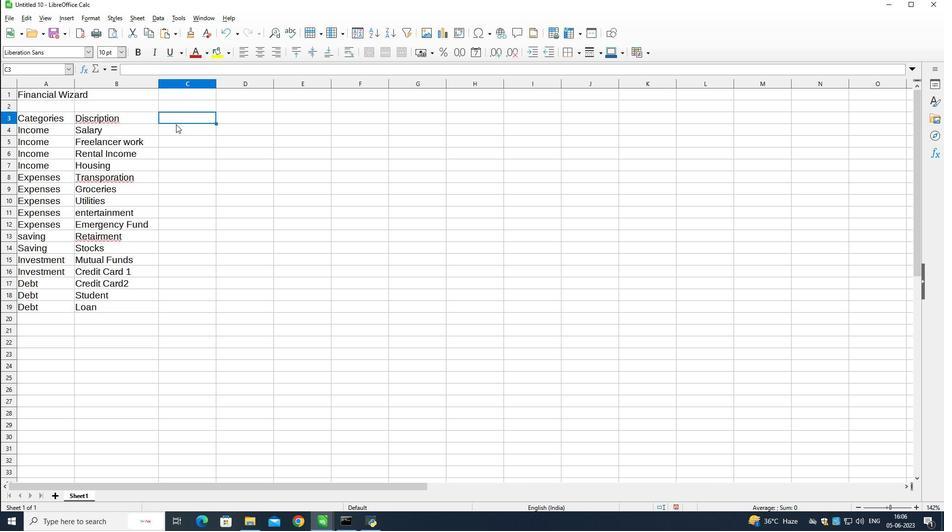 
Action: Key pressed <Key.shift>Amount<Key.down>
Screenshot: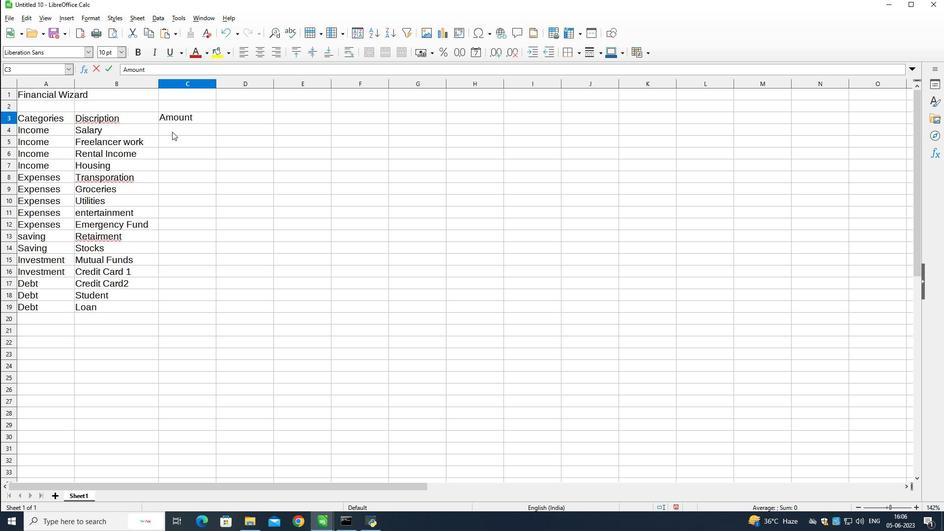 
Action: Mouse moved to (172, 132)
Screenshot: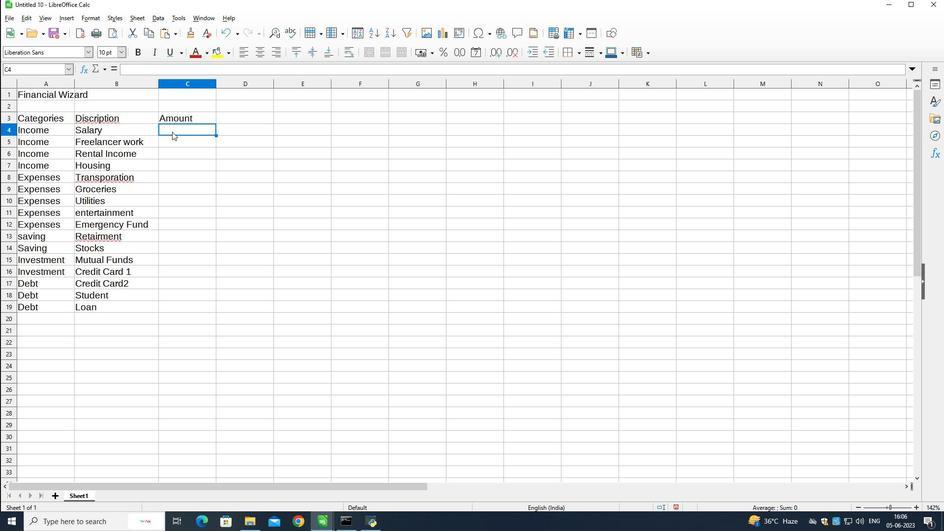 
Action: Key pressed <Key.shift><Key.shift><Key.shift>$5,000<Key.down>
Screenshot: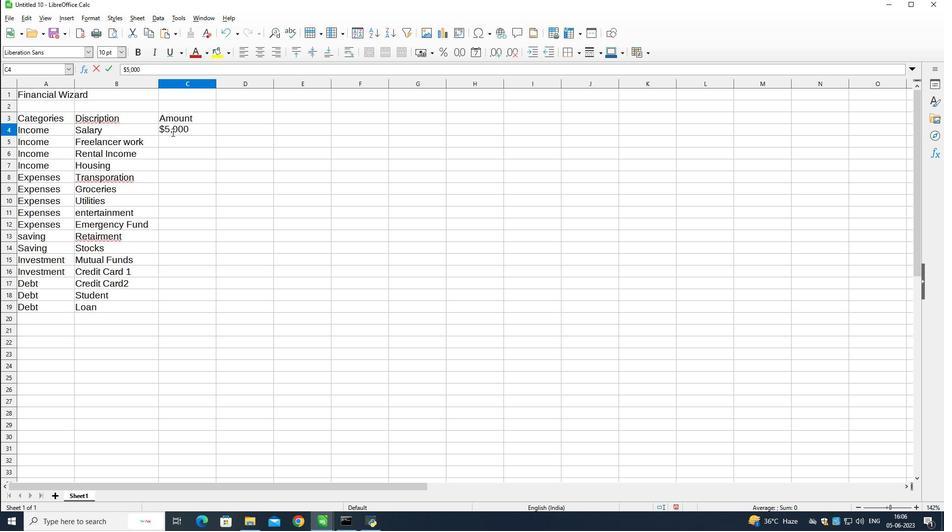 
Action: Mouse moved to (438, 202)
Screenshot: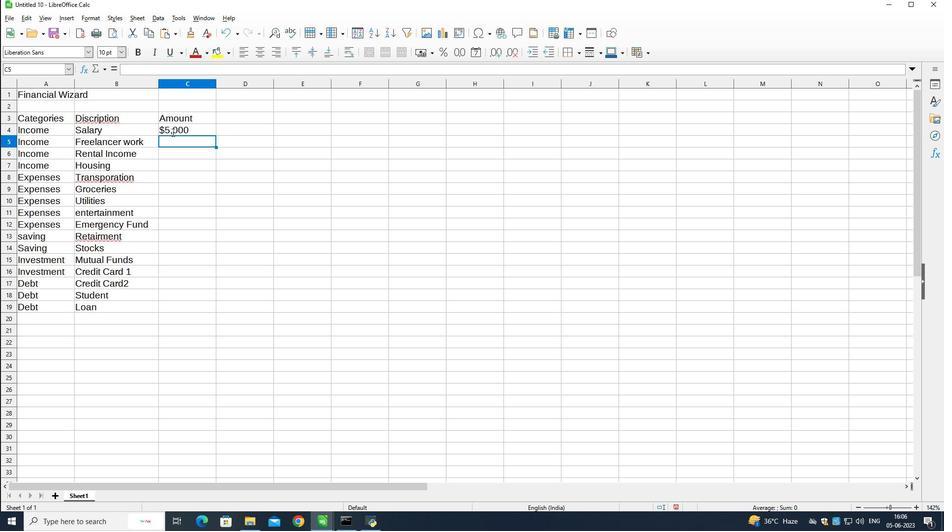 
Action: Key pressed <Key.shift>$1200<Key.down><Key.shift>$500<Key.down><Key.shift>$1200<Key.down><Key.shift><Key.shift><Key.shift><Key.shift><Key.shift><Key.shift><Key.shift>$300<Key.shift><Key.shift><Key.shift><Key.shift><Key.down>$400<Key.down><Key.shift>$<Key.down><Key.shift><Key.insert><Key.shift><Key.insert><Key.shift>
Screenshot: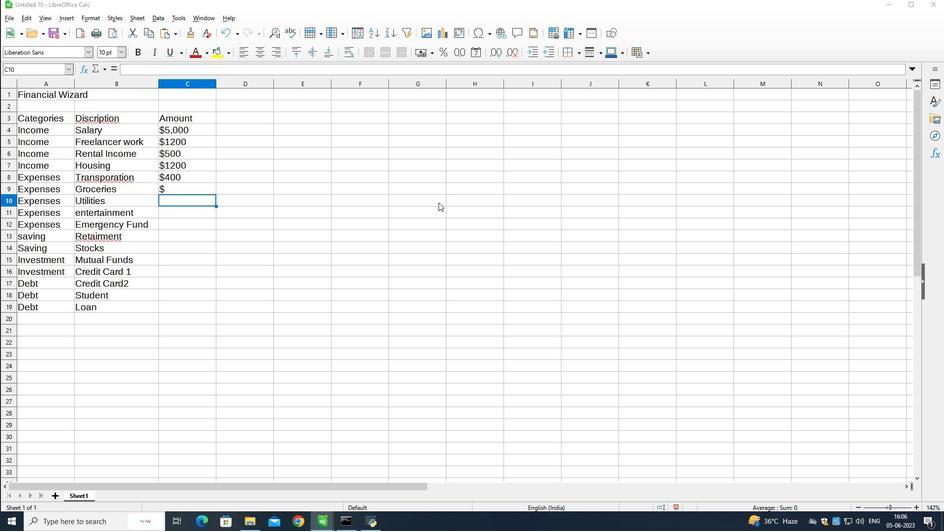 
Action: Mouse moved to (570, 156)
Screenshot: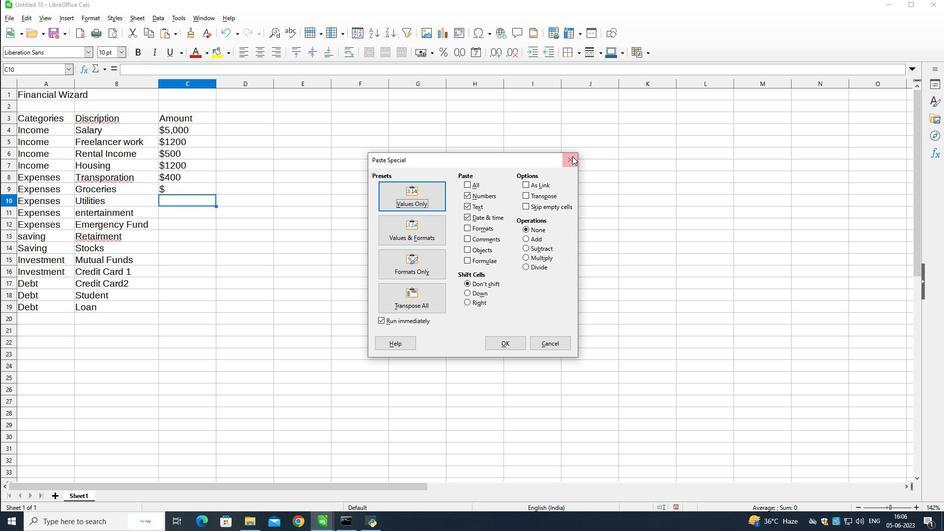 
Action: Mouse pressed left at (570, 156)
Screenshot: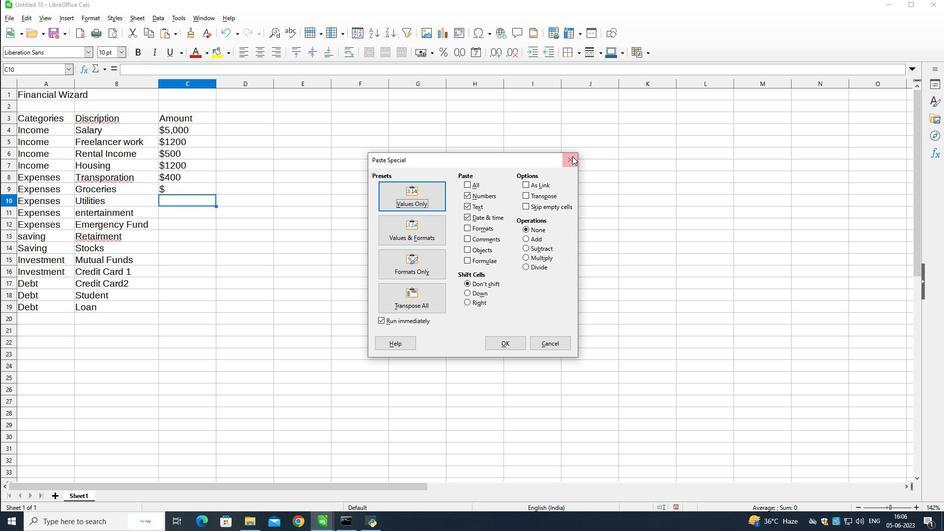 
Action: Mouse moved to (200, 180)
Screenshot: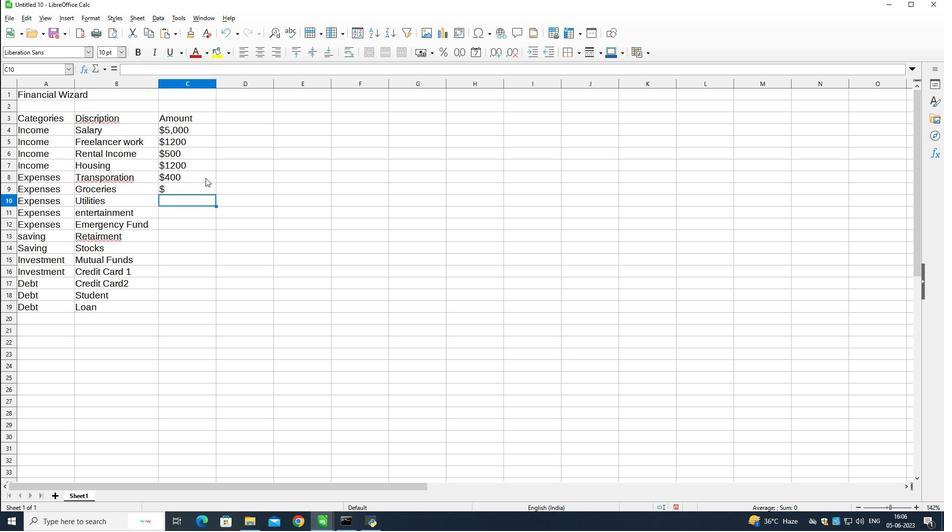 
Action: Mouse pressed left at (200, 180)
Screenshot: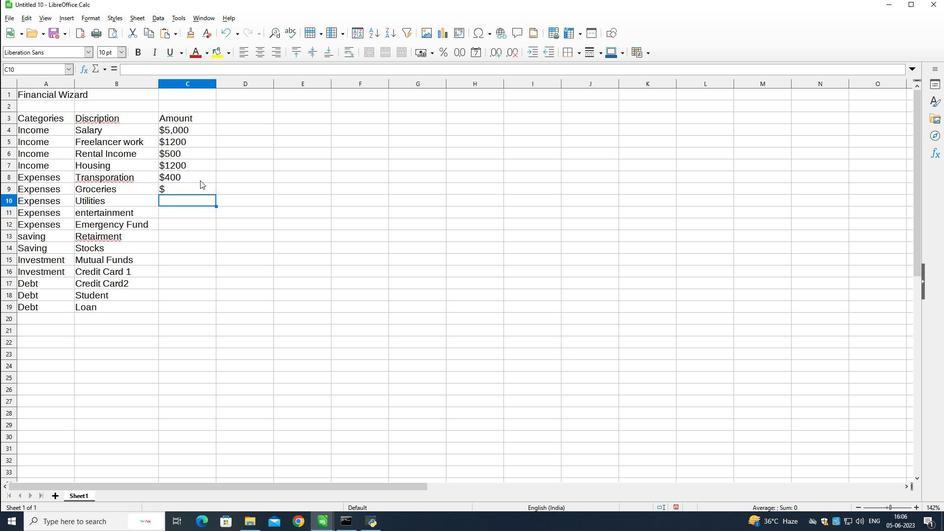 
Action: Mouse moved to (196, 183)
Screenshot: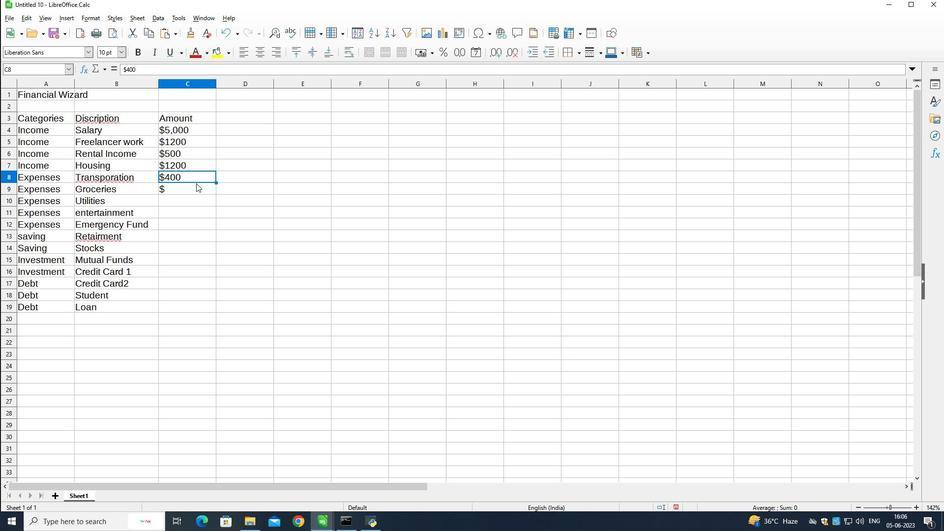 
Action: Mouse pressed left at (196, 183)
Screenshot: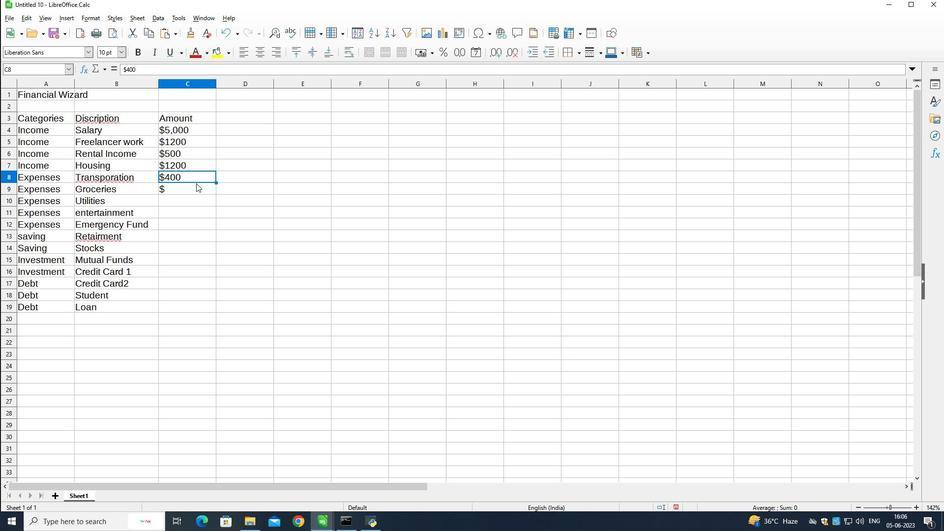 
Action: Mouse pressed left at (196, 183)
Screenshot: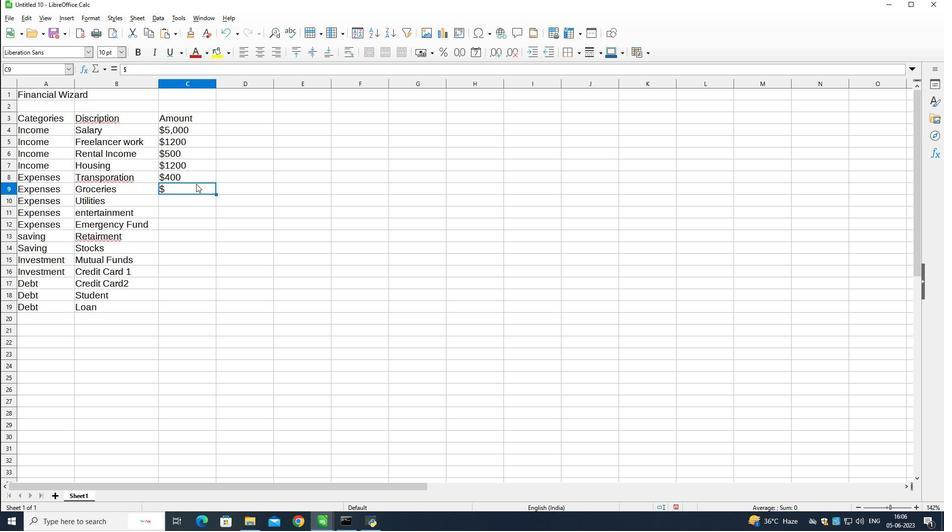
Action: Mouse pressed left at (196, 183)
Screenshot: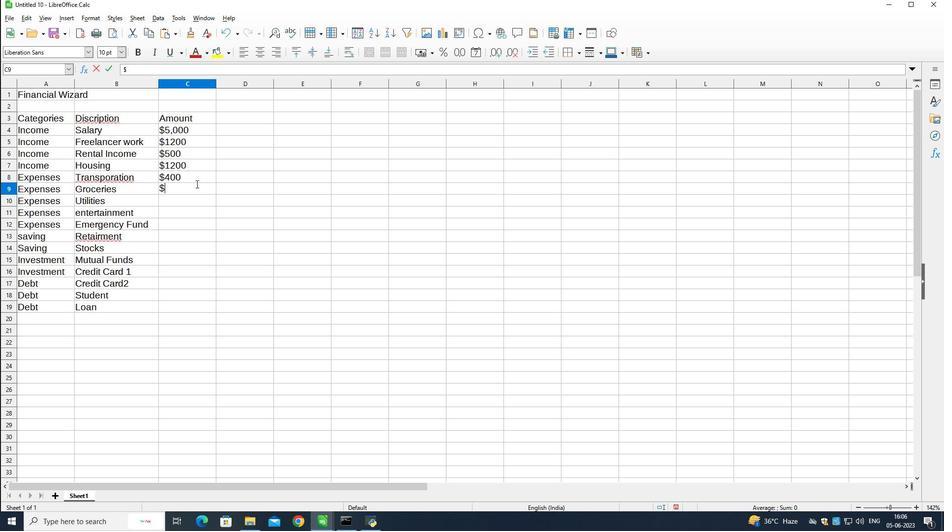
Action: Key pressed 200<Key.down>
Screenshot: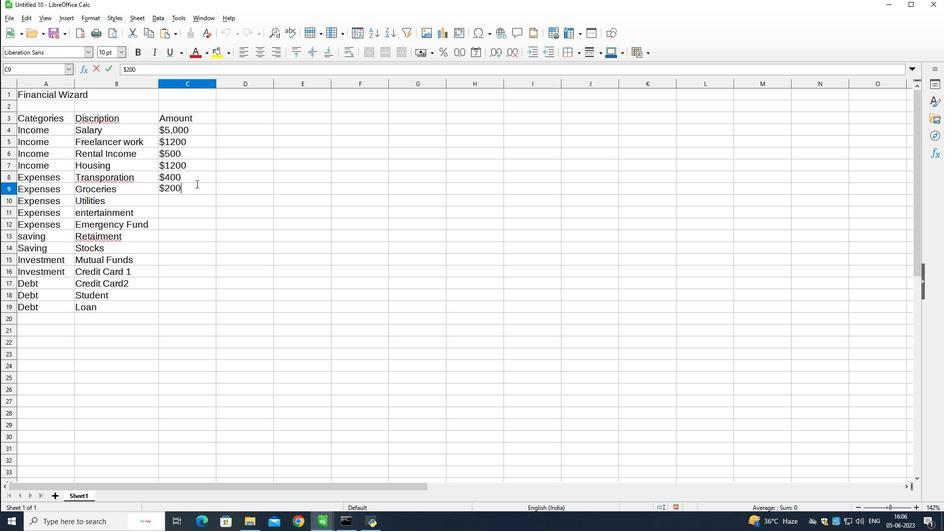 
Action: Mouse moved to (193, 198)
Screenshot: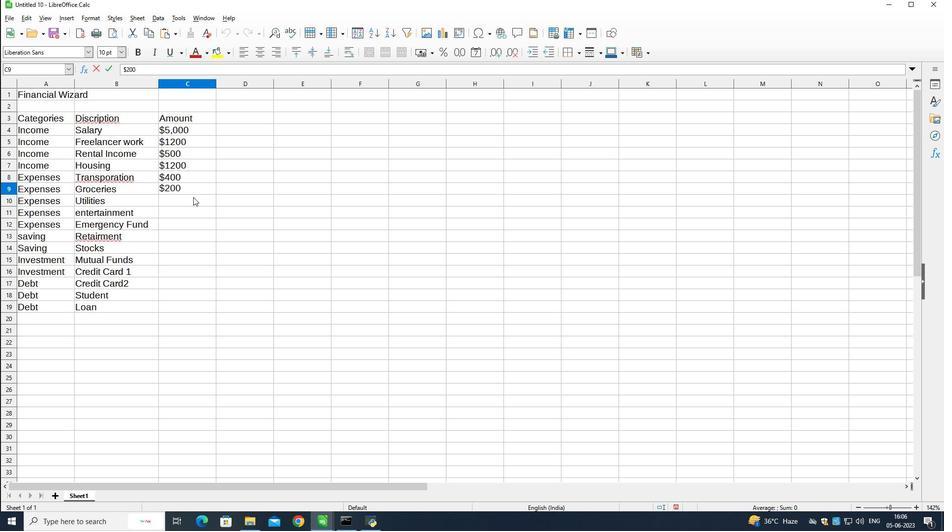 
Action: Mouse pressed left at (193, 198)
Screenshot: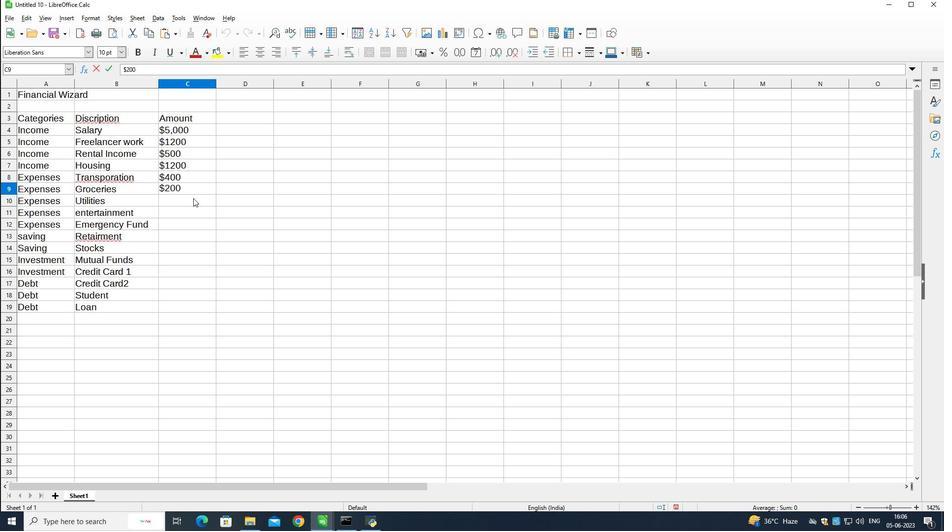 
Action: Key pressed <Key.shift>$150<Key.down><Key.shift>$500<Key.down><Key.shift>$1000<Key.down><Key.shift>$500<Key.down><Key.shift>$300<Key.down><Key.shift>$200<Key.down><Key.shift>$100<Key.down><Key.shift>$300<Key.down><Key.shift>$155<Key.down><Key.shift>$100<Key.backspace><Key.backspace><Key.backspace><Key.backspace>300
Screenshot: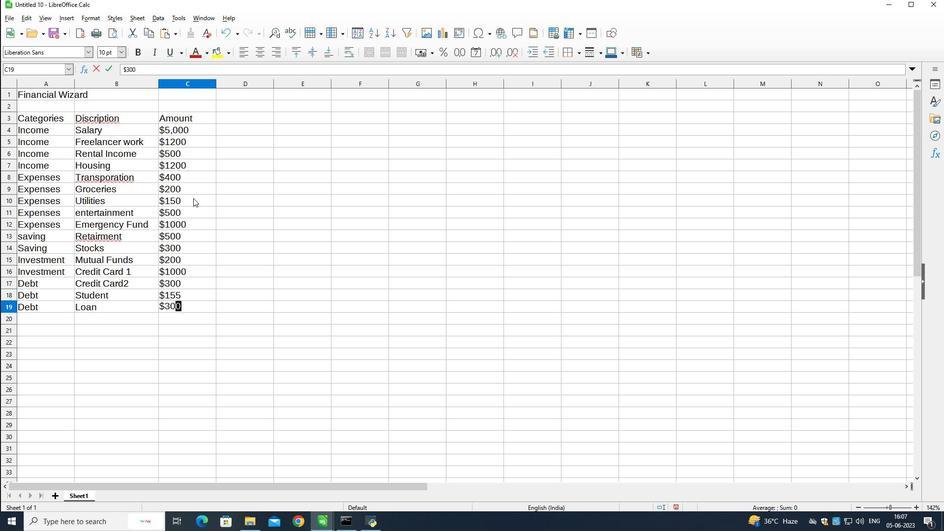 
Action: Mouse moved to (362, 412)
Screenshot: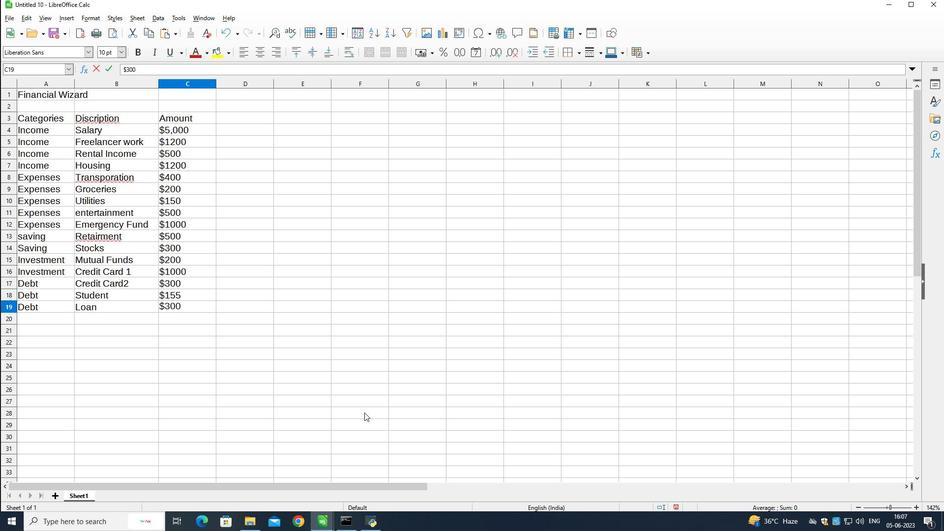 
Action: Mouse pressed left at (362, 412)
Screenshot: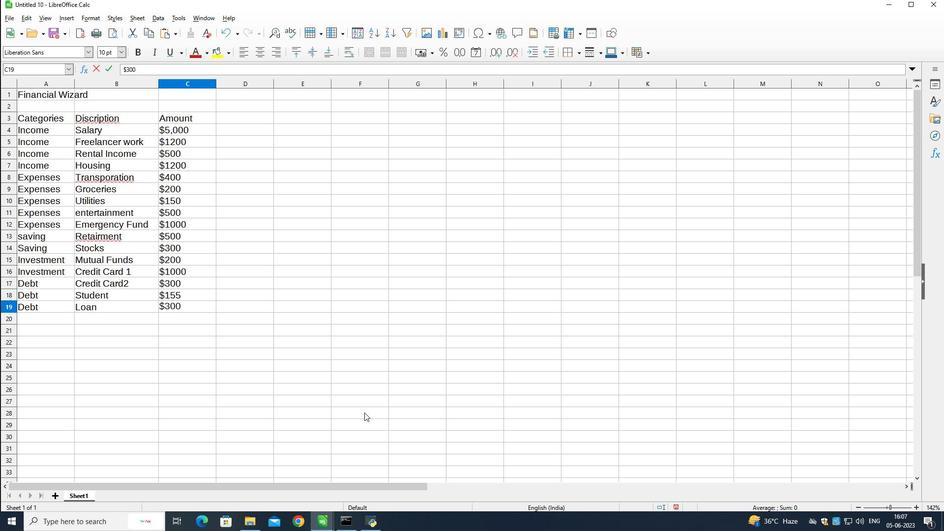 
Action: Mouse moved to (356, 491)
Screenshot: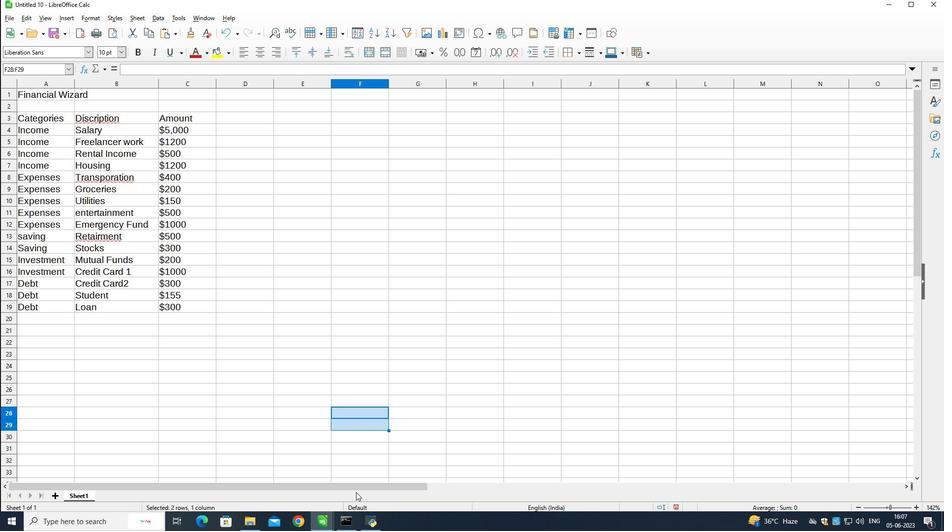 
Action: Key pressed ctrl+S
Screenshot: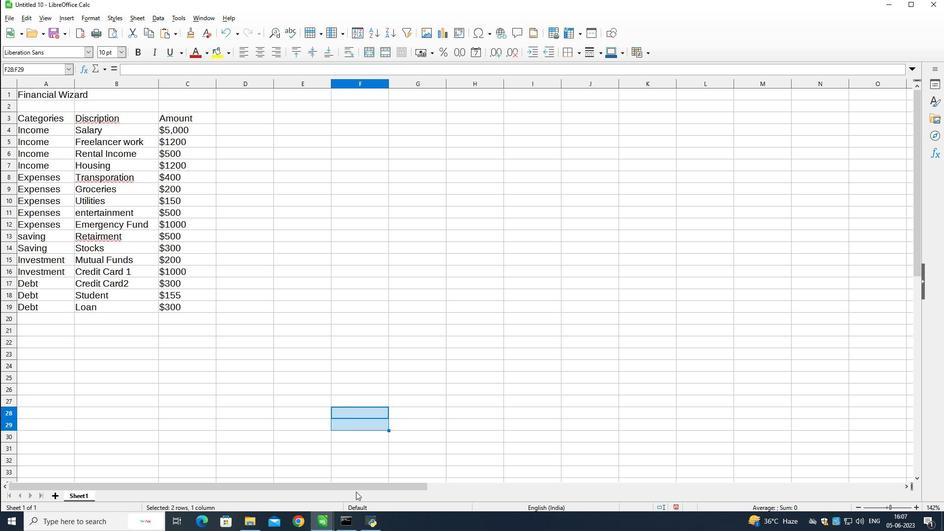 
Action: Mouse moved to (347, 390)
Screenshot: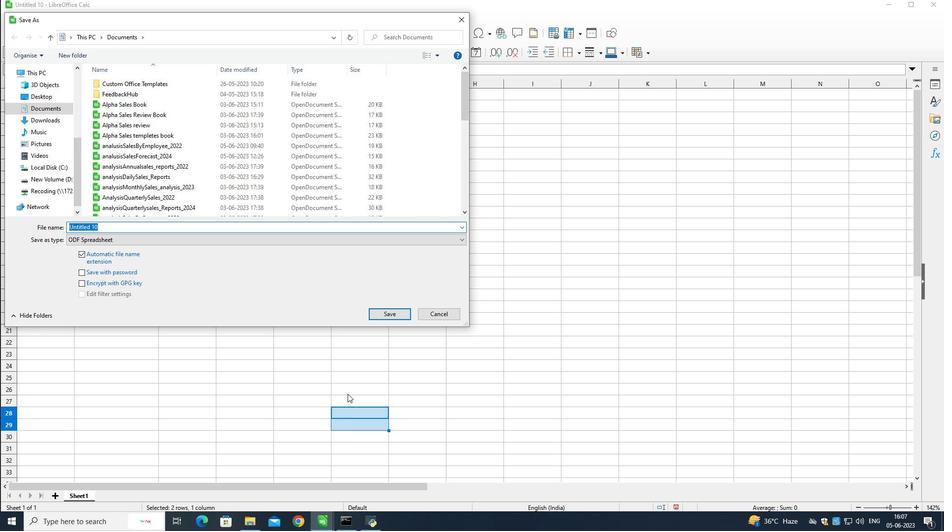 
Action: Key pressed <Key.shift><Key.shift><Key.shift><Key.shift><Key.shift>P<Key.backspace><Key.shift>Asse<Key.shift>Val<Key.space><Key.shift>Analysis<Key.enter>
Screenshot: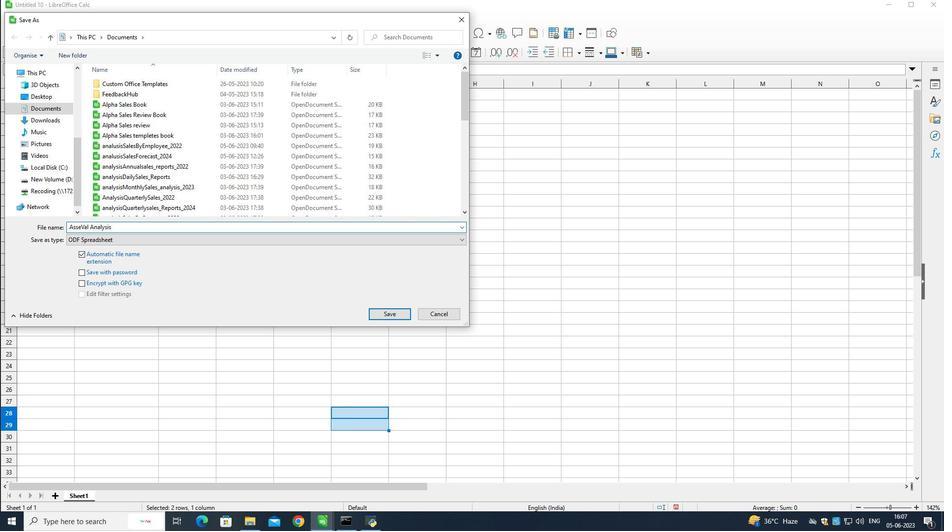 
